 Task: Add an event with the title Lunch and Learn: Effective Presentation Delivery and Impact, date '2023/11/16', time 8:30 AM to 10:30 AMand add a description: Staff Training on Customer Service is a comprehensive and interactive program designed to equip employees with the skills, knowledge, and mindset necessary to deliver exceptional customer service experiences. This training focuses on building strong customer relationships, enhancing communication skills, and developing problem-solving abilities to exceed customer expectations._x000D_
_x000D_
, put the event into Red category . Add location for the event as: 789 Calle de Preciados, Madrid, Spain, logged in from the account softage.5@softage.netand send the event invitation to softage.10@softage.net and softage.3@softage.net. Set a reminder for the event 2 hour before
Action: Mouse moved to (125, 125)
Screenshot: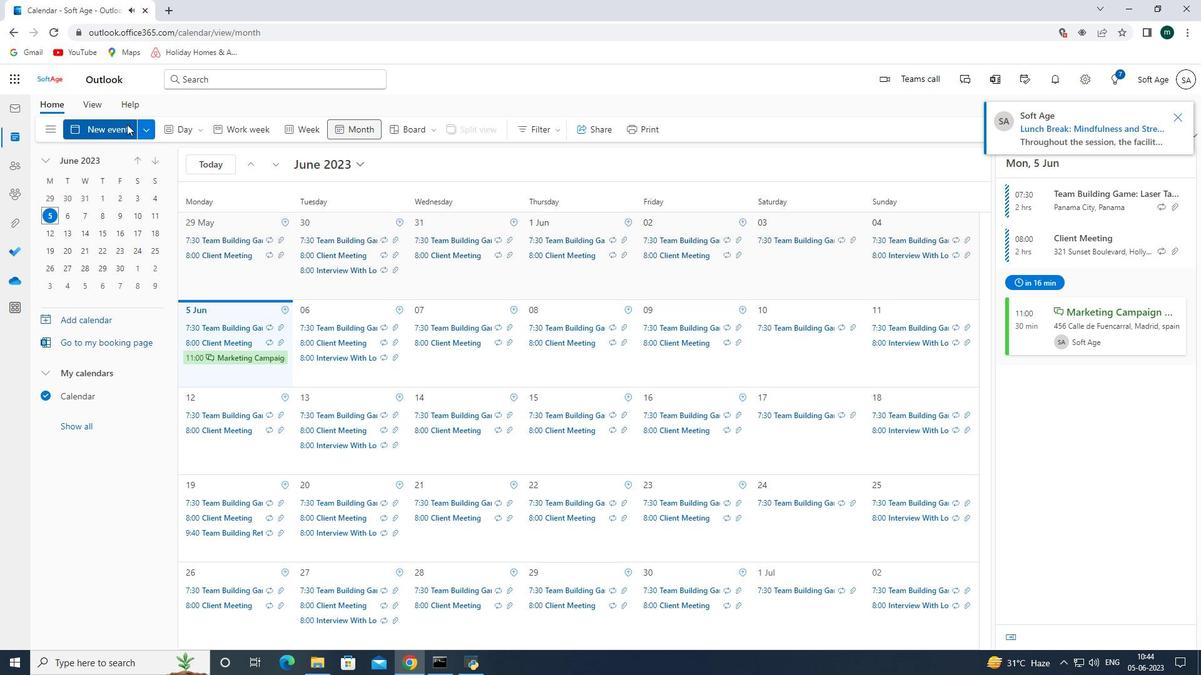 
Action: Mouse pressed left at (125, 125)
Screenshot: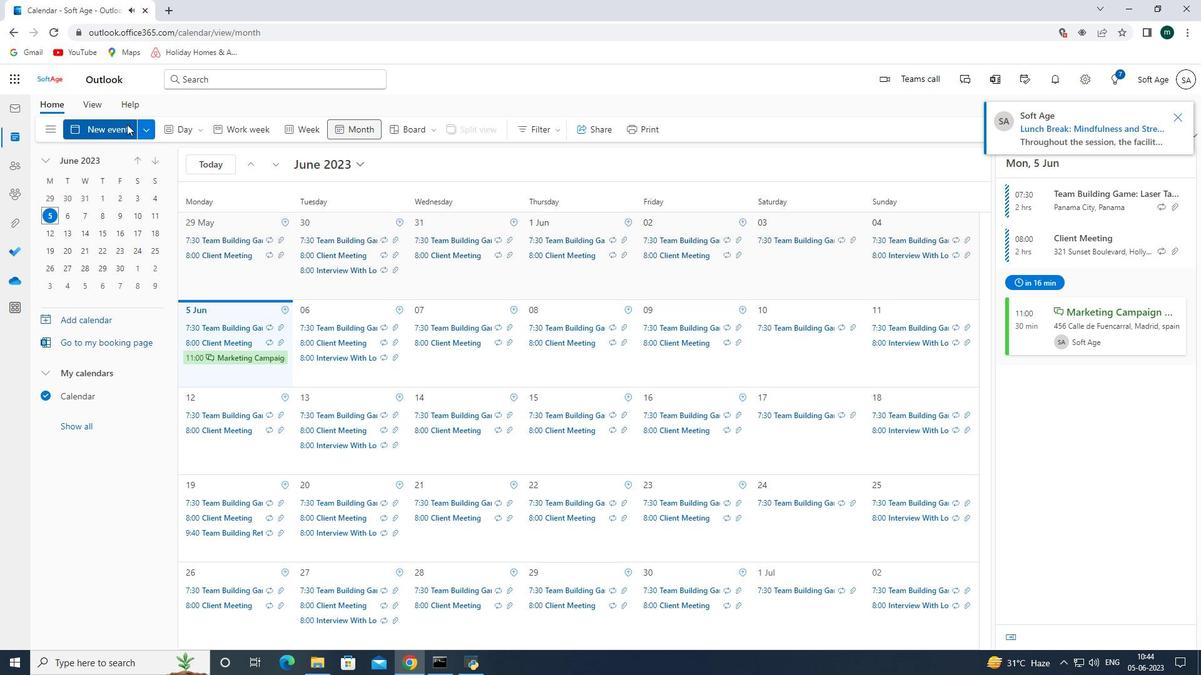 
Action: Mouse moved to (343, 210)
Screenshot: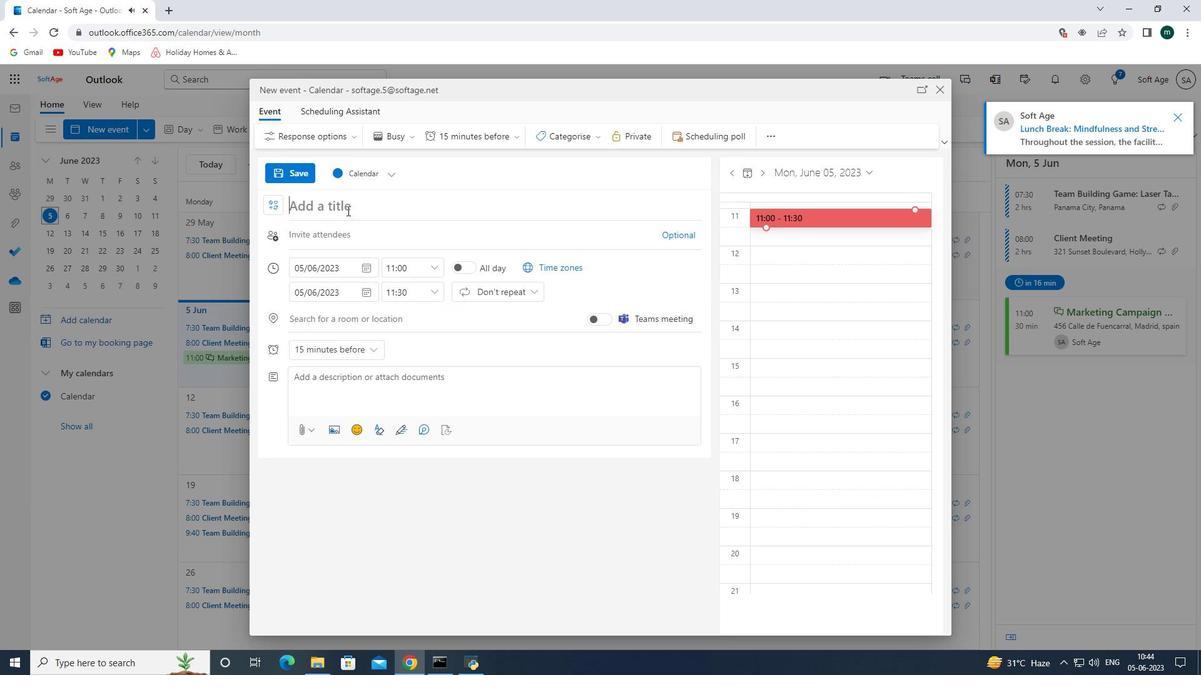
Action: Mouse pressed left at (343, 210)
Screenshot: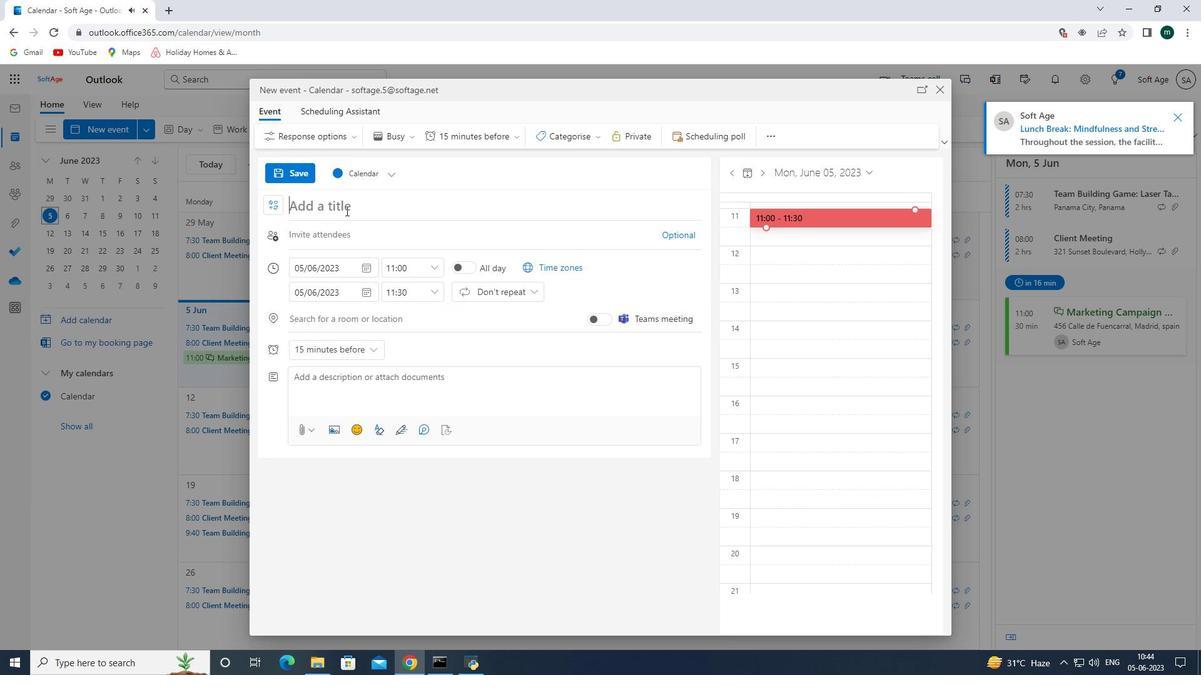 
Action: Key pressed <Key.shift><Key.shift><Key.shift><Key.shift><Key.shift><Key.shift><Key.shift><Key.shift><Key.shift><Key.shift><Key.shift><Key.shift><Key.shift><Key.shift><Key.shift><Key.shift><Key.shift><Key.shift><Key.shift><Key.shift><Key.shift><Key.shift><Key.shift><Key.shift><Key.shift><Key.shift><Key.shift><Key.shift><Key.shift><Key.shift><Key.shift><Key.shift><Key.shift><Key.shift><Key.shift><Key.shift><Key.shift><Key.shift><Key.shift><Key.shift><Key.shift><Key.shift><Key.shift><Key.shift><Key.shift><Key.shift><Key.shift><Key.shift><Key.shift><Key.shift><Key.shift><Key.shift><Key.shift><Key.shift>Lunch<Key.space>and<Key.space><Key.shift>Learn<Key.shift><Key.shift><Key.shift><Key.shift><Key.shift><Key.shift><Key.shift><Key.shift><Key.shift><Key.shift><Key.shift><Key.shift><Key.shift>:<Key.space><Key.shift><Key.shift><Key.shift><Key.shift><Key.shift><Key.shift><Key.shift><Key.shift><Key.shift><Key.shift>Effective<Key.space><Key.shift><Key.shift><Key.shift><Key.shift><Key.shift><Key.shift><Key.shift><Key.shift><Key.shift><Key.shift><Key.shift><Key.shift><Key.shift><Key.shift><Key.shift>Presentation<Key.space><Key.shift><Key.shift><Key.shift><Key.shift><Key.shift><Key.shift>Delivery<Key.space><Key.space><Key.backspace><Key.space><Key.backspace><Key.shift><Key.shift><Key.shift><Key.shift><Key.shift><Key.shift><Key.shift><Key.shift><Key.shift><Key.shift>and<Key.space><Key.shift><Key.shift><Key.shift><Key.shift><Key.shift><Key.shift><Key.shift><Key.shift><Key.shift><Key.shift><Key.shift><Key.shift><Key.shift><Key.shift><Key.shift><Key.shift><Key.shift><Key.shift><Key.shift><Key.shift><Key.shift><Key.shift><Key.shift><Key.shift><Key.shift><Key.shift><Key.shift><Key.shift><Key.shift><Key.shift><Key.shift><Key.shift><Key.shift><Key.shift><Key.shift><Key.shift>Impact<Key.space>
Screenshot: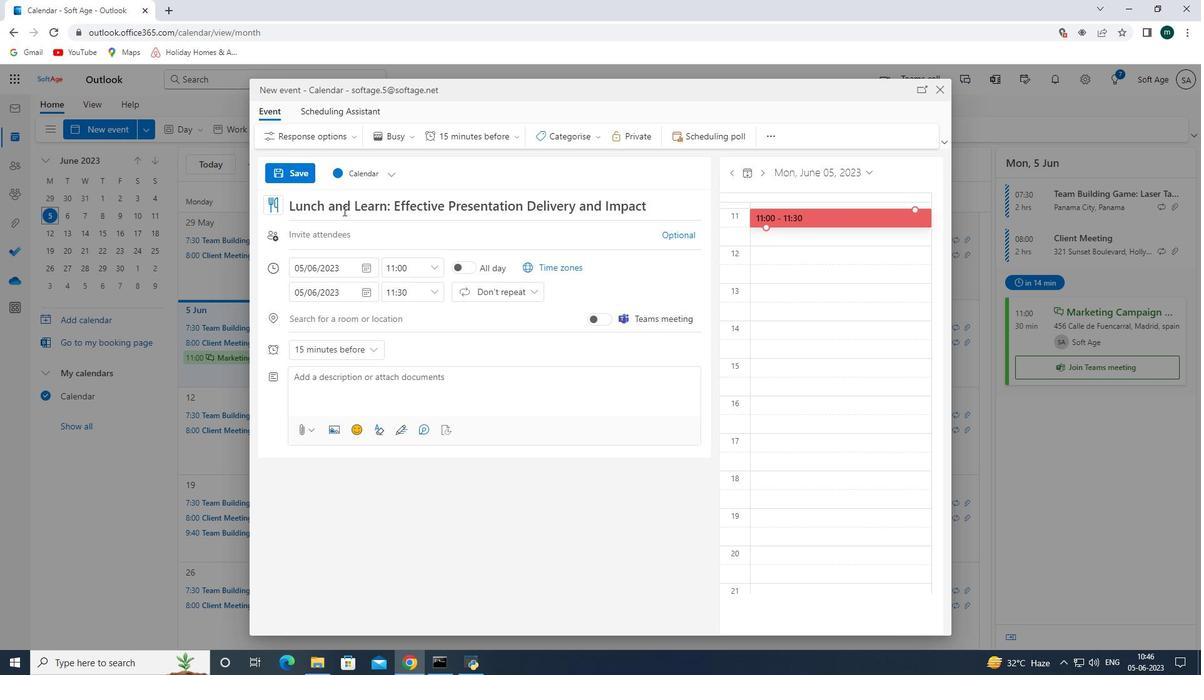 
Action: Mouse moved to (362, 264)
Screenshot: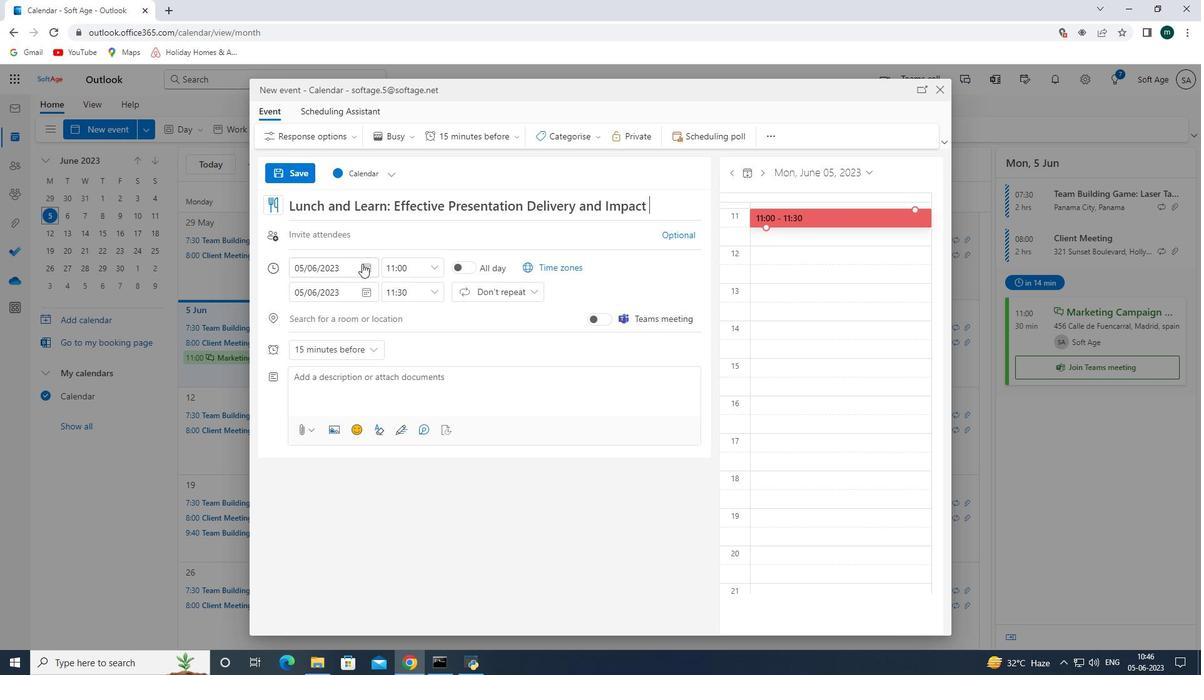 
Action: Mouse pressed left at (362, 264)
Screenshot: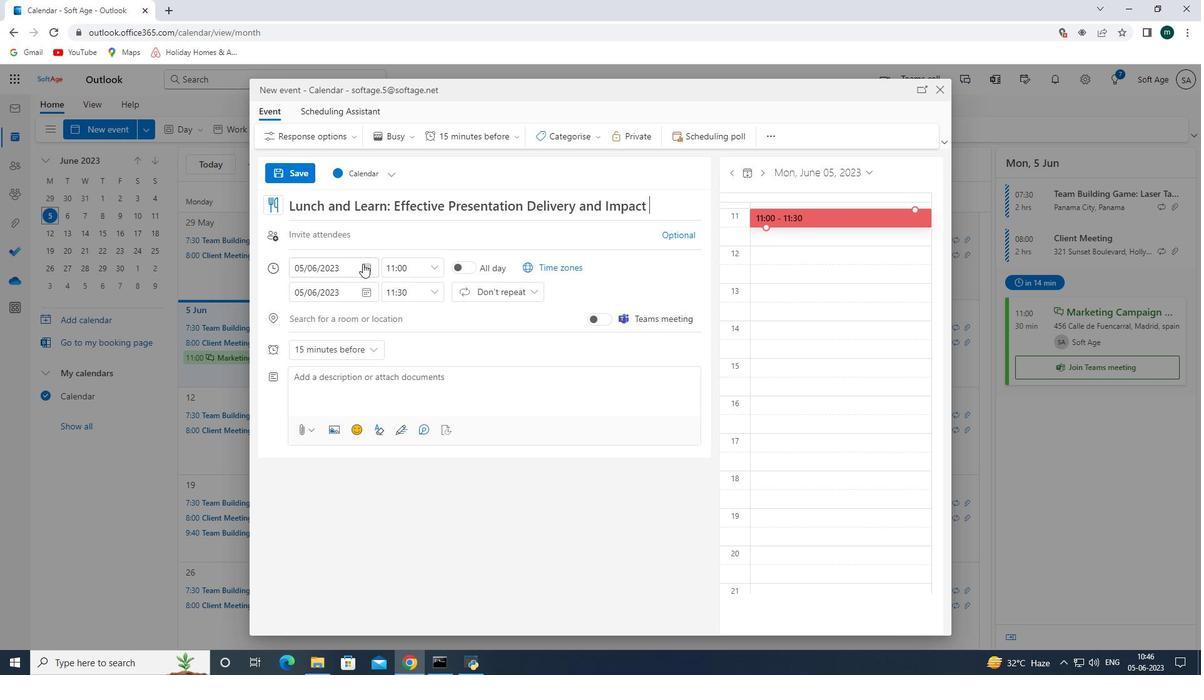 
Action: Mouse moved to (410, 294)
Screenshot: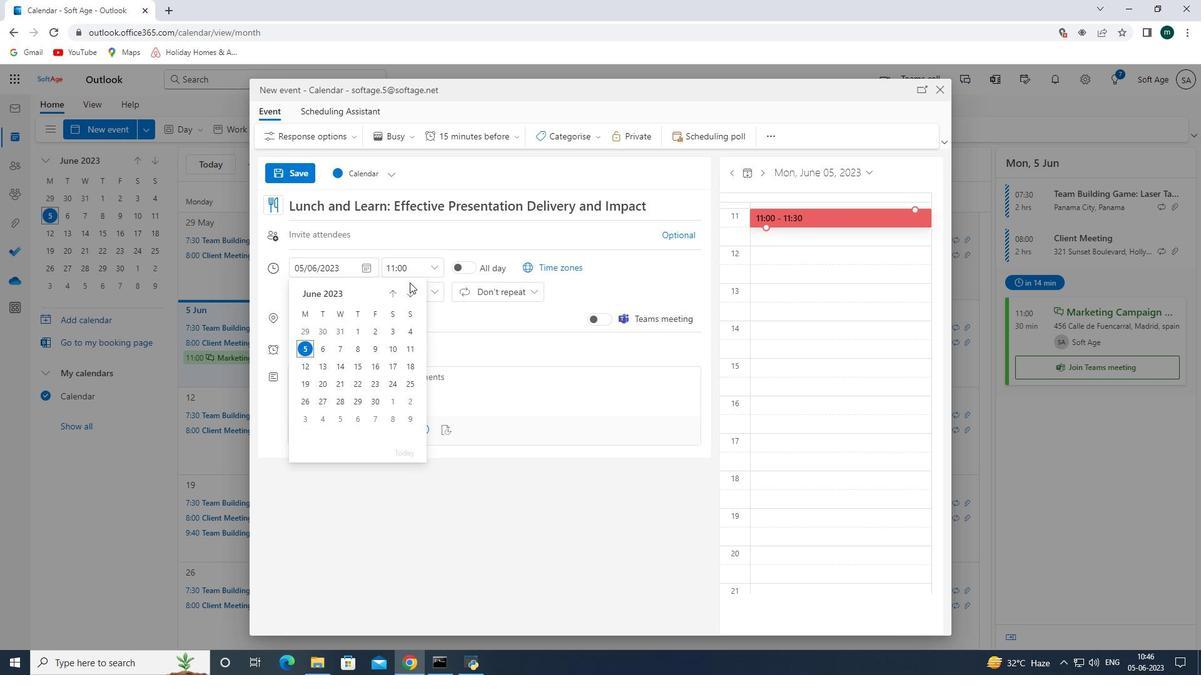 
Action: Mouse pressed left at (410, 294)
Screenshot: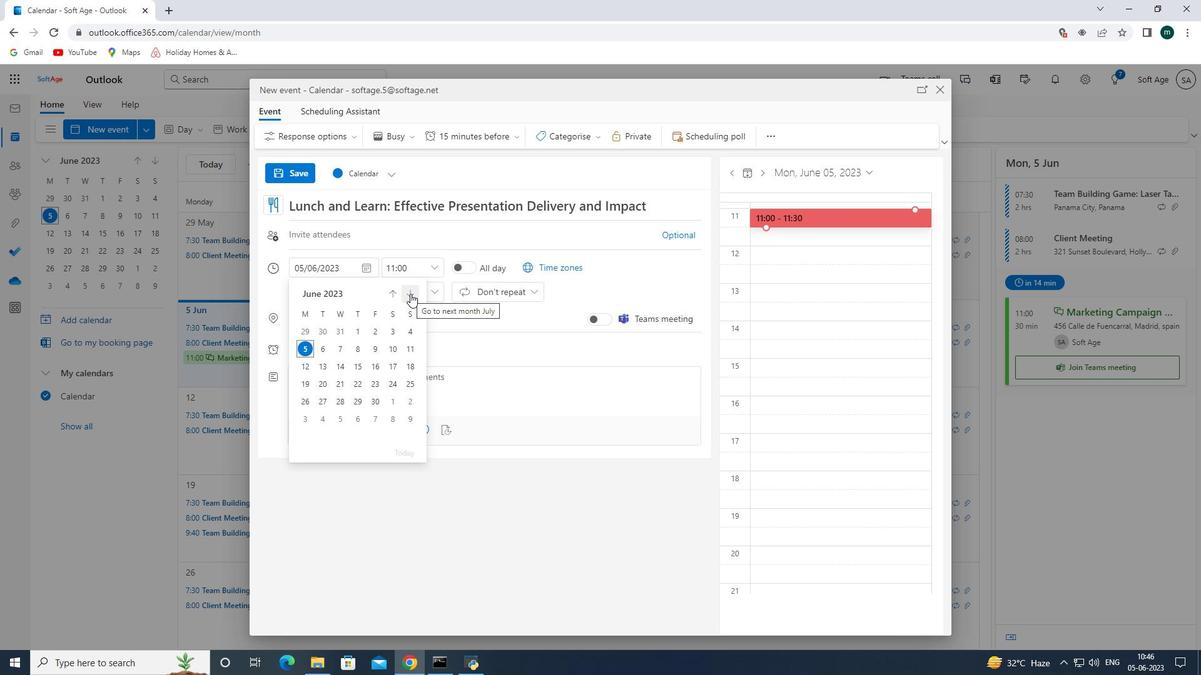 
Action: Mouse pressed left at (410, 294)
Screenshot: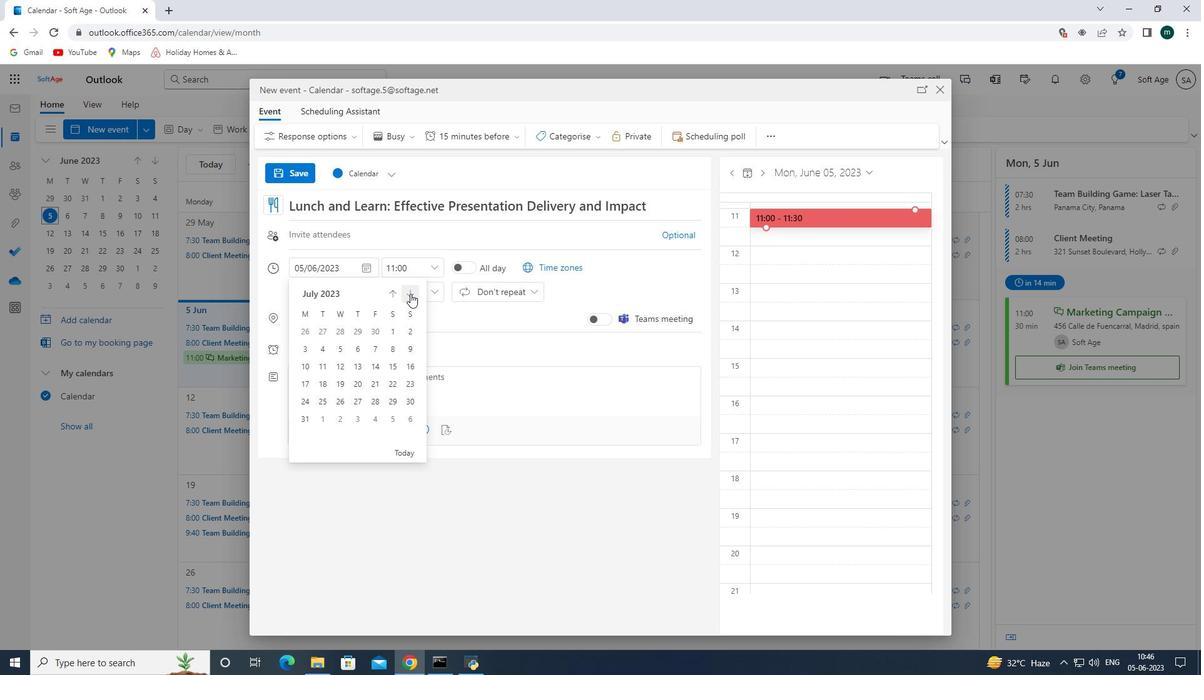 
Action: Mouse pressed left at (410, 294)
Screenshot: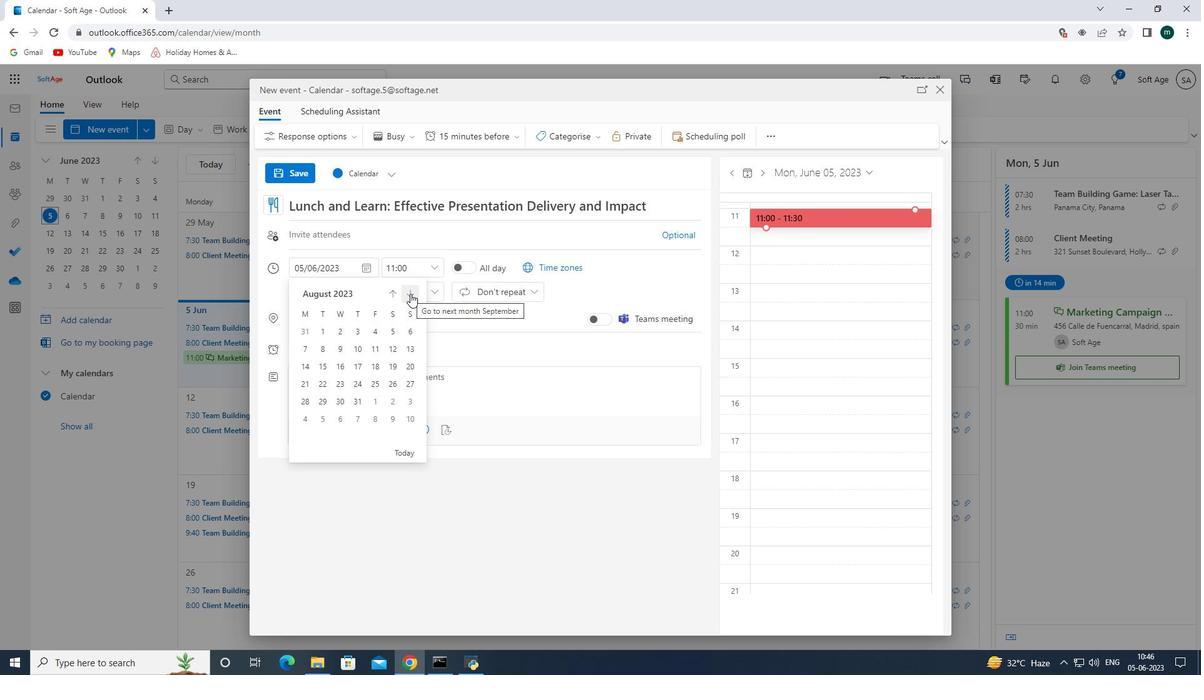 
Action: Mouse pressed left at (410, 294)
Screenshot: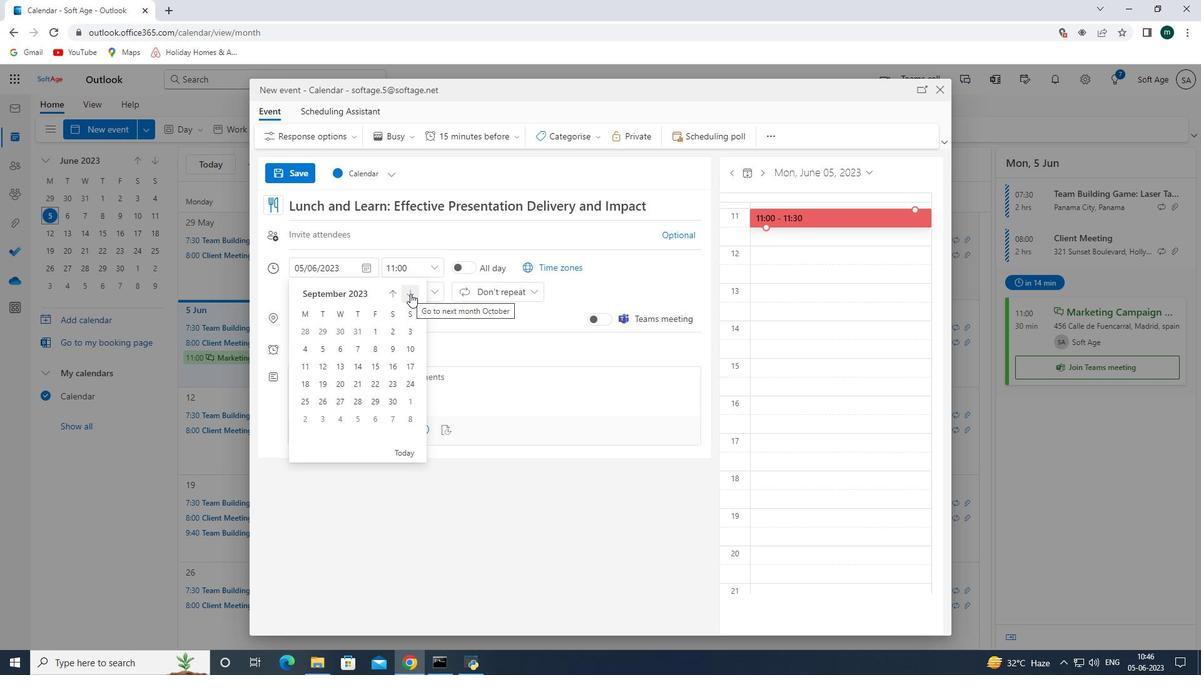 
Action: Mouse pressed left at (410, 294)
Screenshot: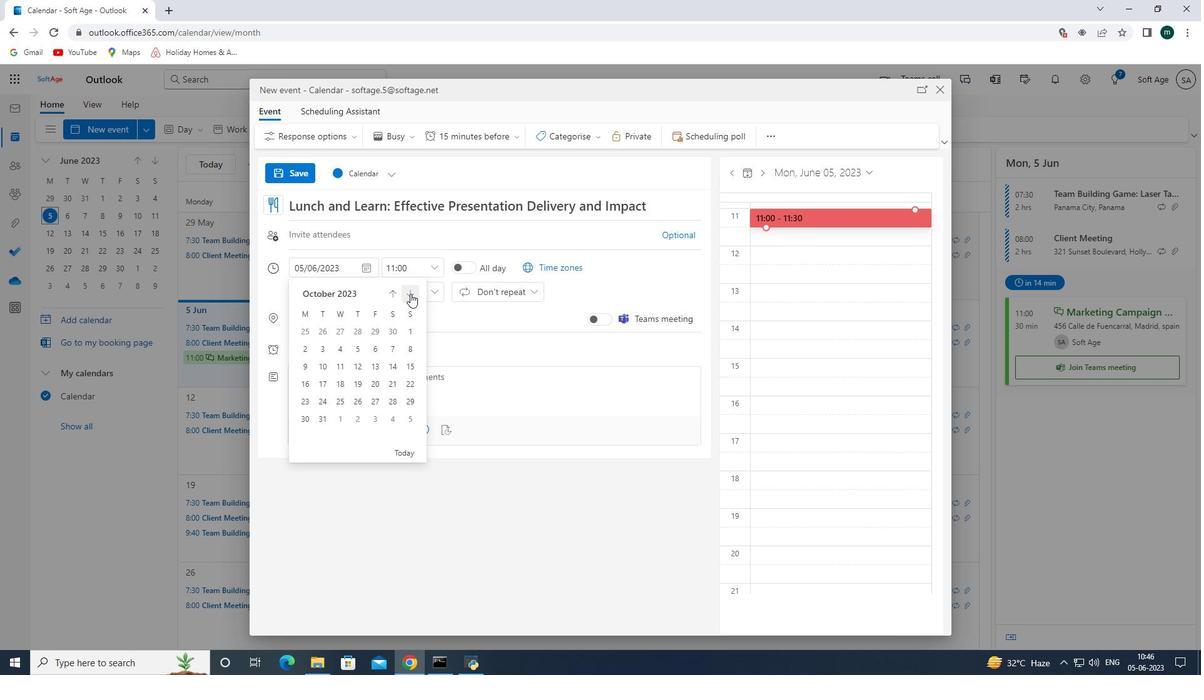 
Action: Mouse moved to (354, 362)
Screenshot: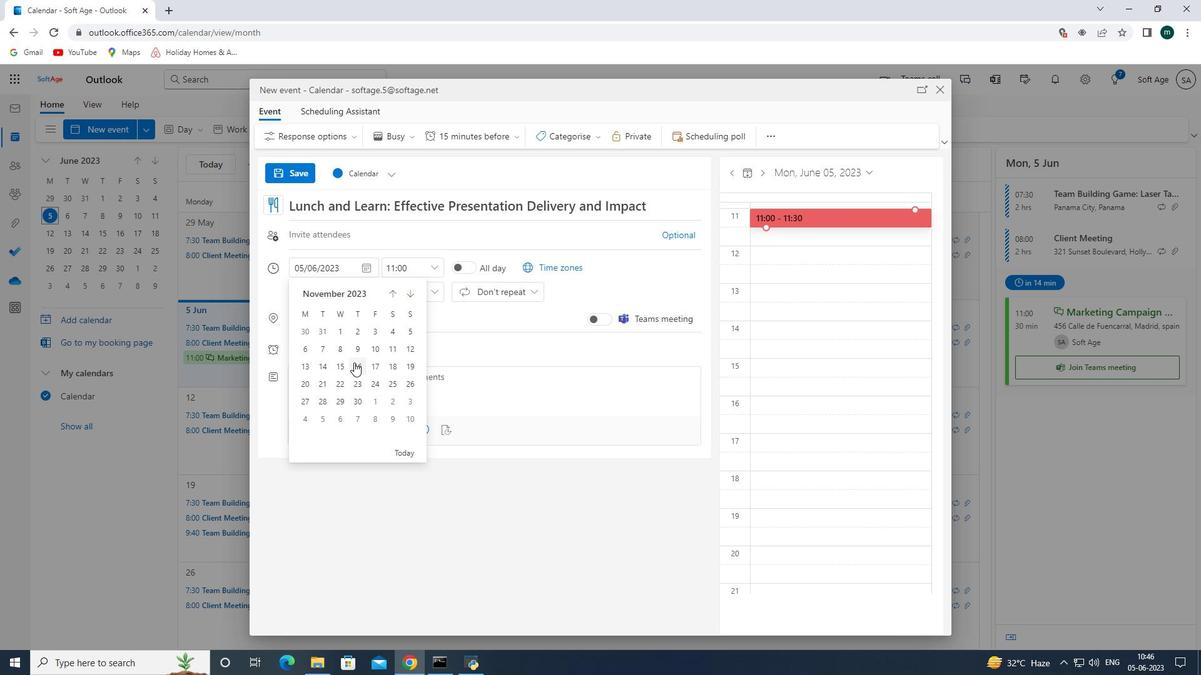 
Action: Mouse pressed left at (354, 362)
Screenshot: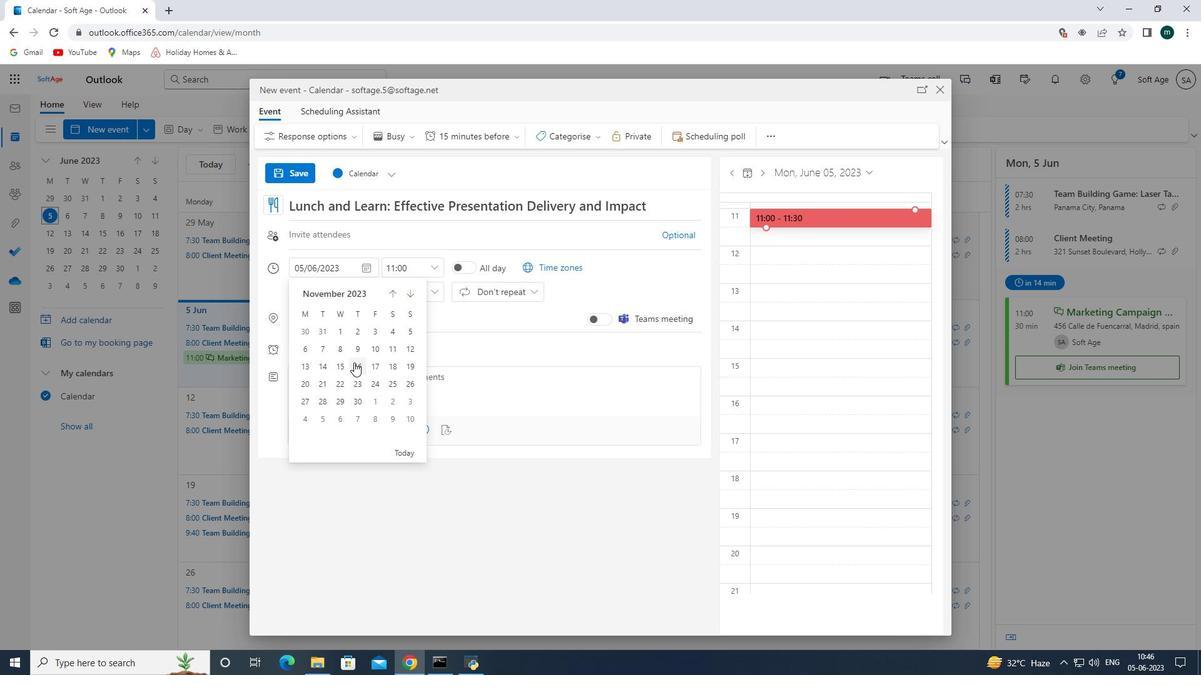 
Action: Mouse moved to (433, 266)
Screenshot: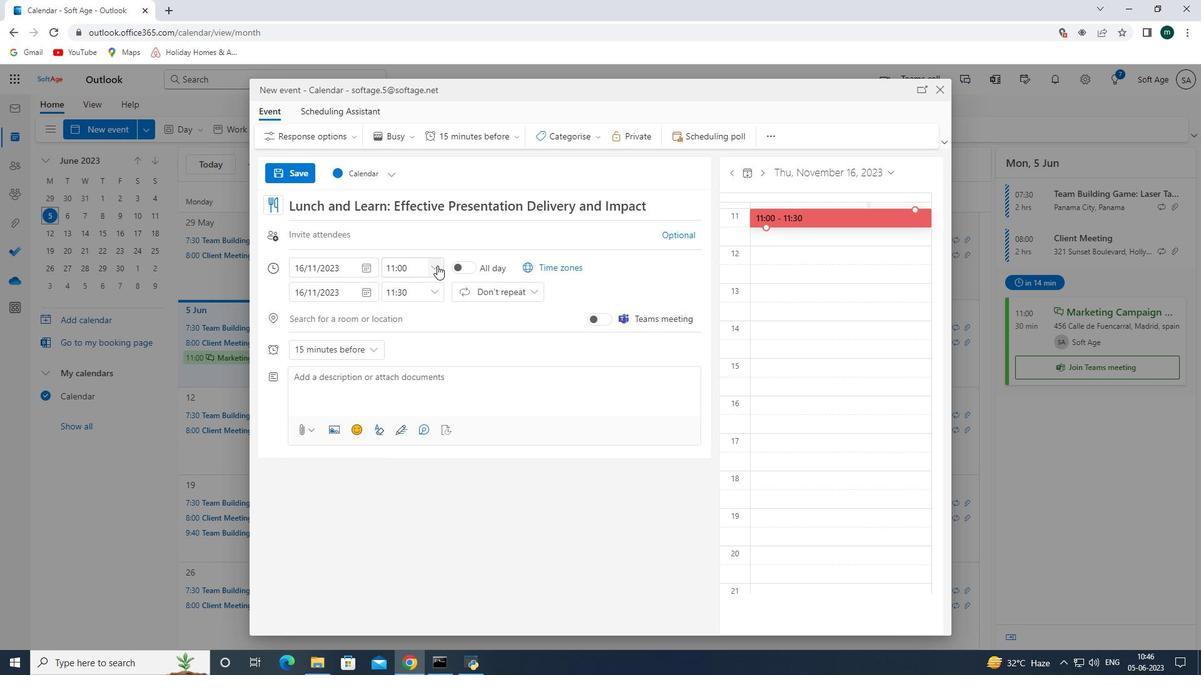 
Action: Mouse pressed left at (433, 266)
Screenshot: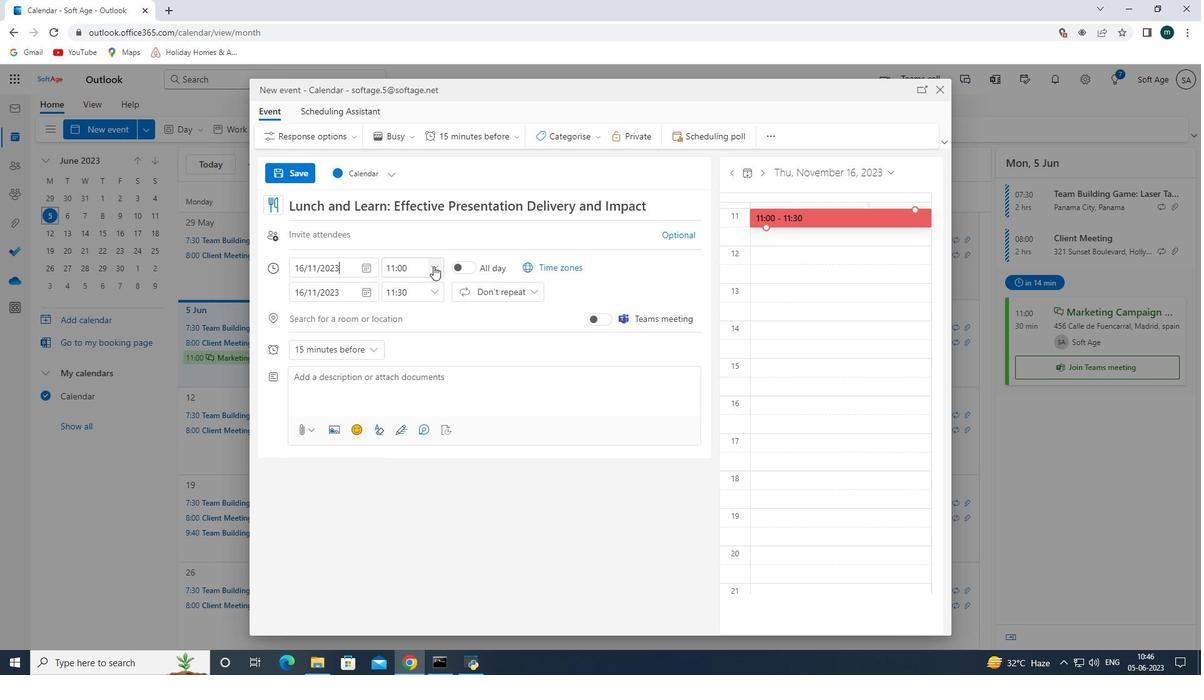
Action: Mouse moved to (409, 311)
Screenshot: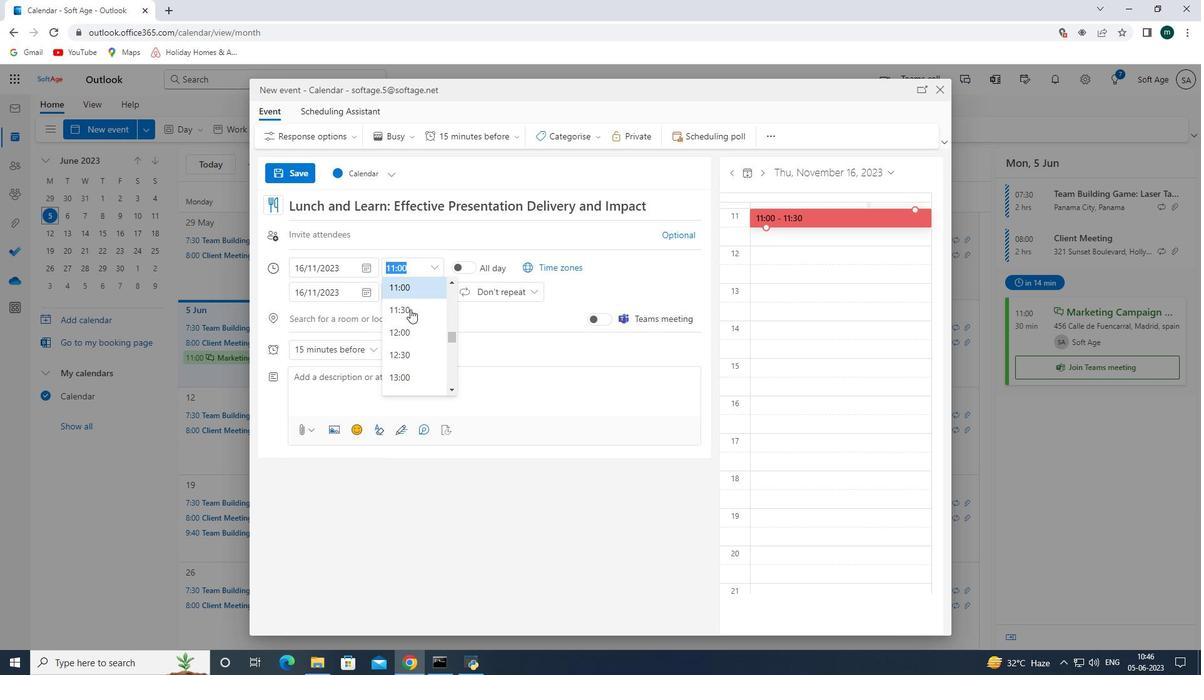 
Action: Mouse scrolled (409, 311) with delta (0, 0)
Screenshot: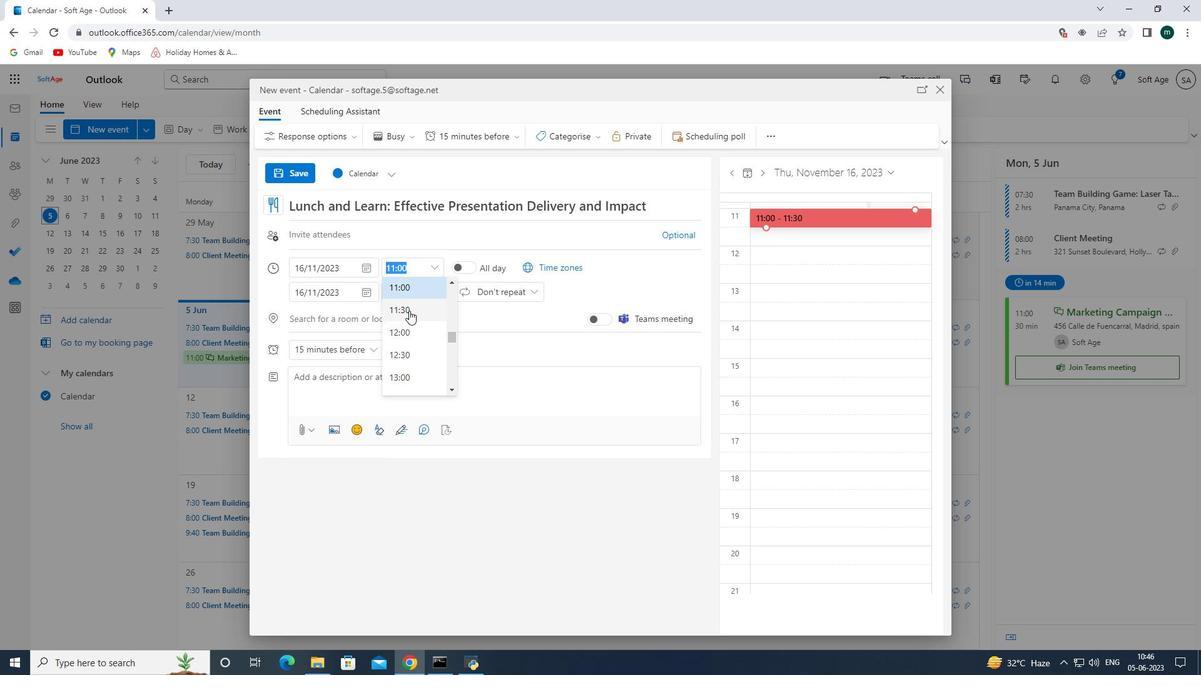 
Action: Mouse scrolled (409, 311) with delta (0, 0)
Screenshot: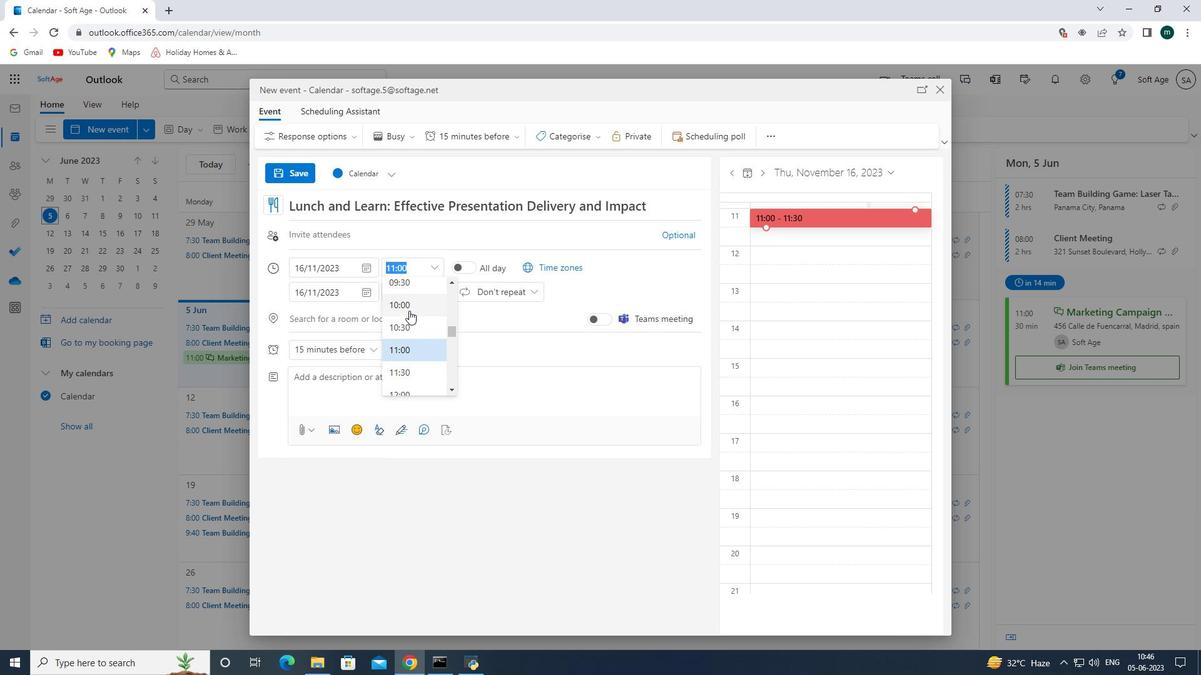 
Action: Mouse moved to (411, 312)
Screenshot: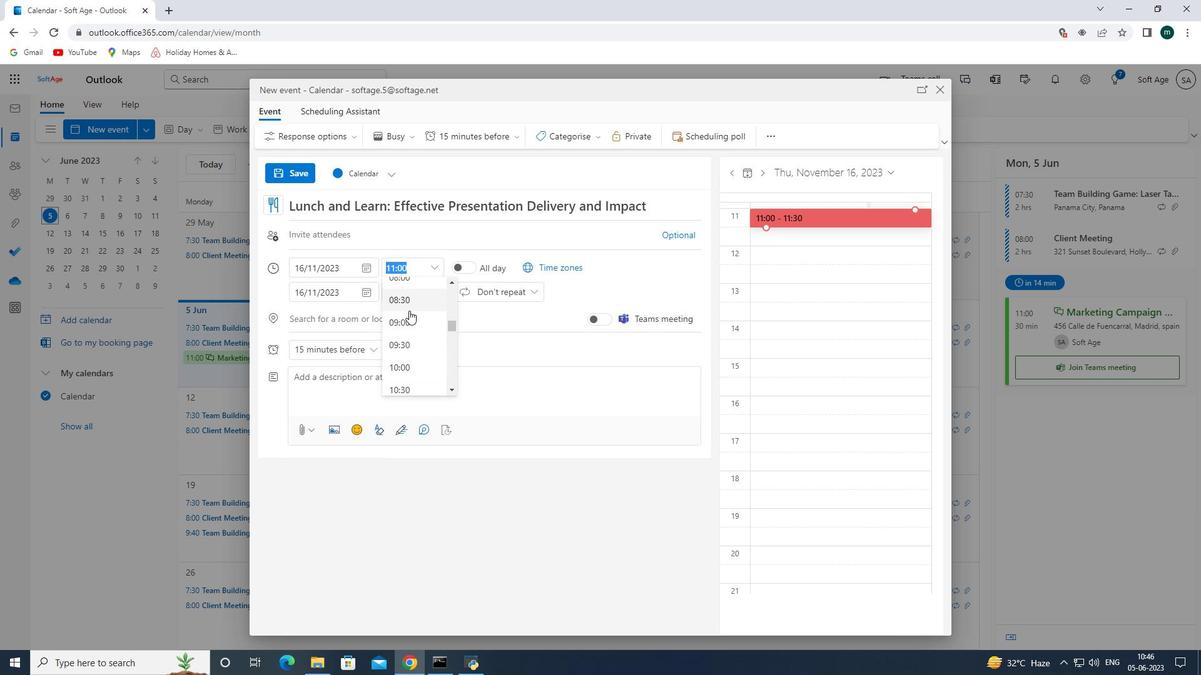 
Action: Mouse scrolled (411, 312) with delta (0, 0)
Screenshot: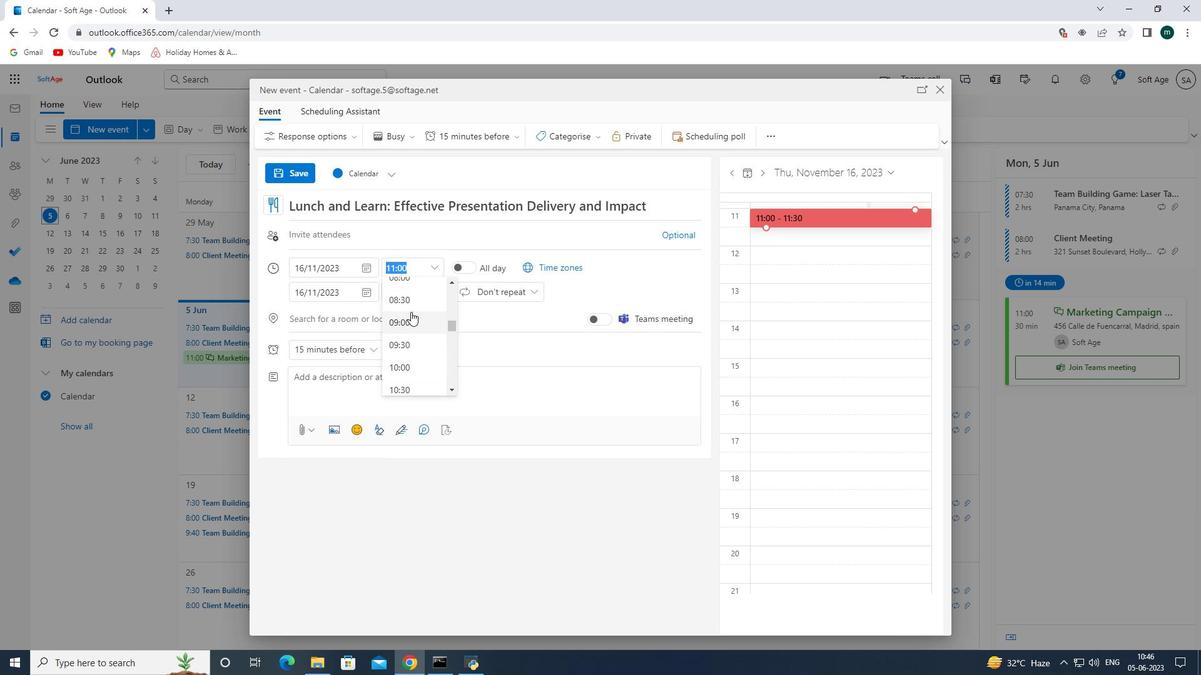 
Action: Mouse moved to (416, 364)
Screenshot: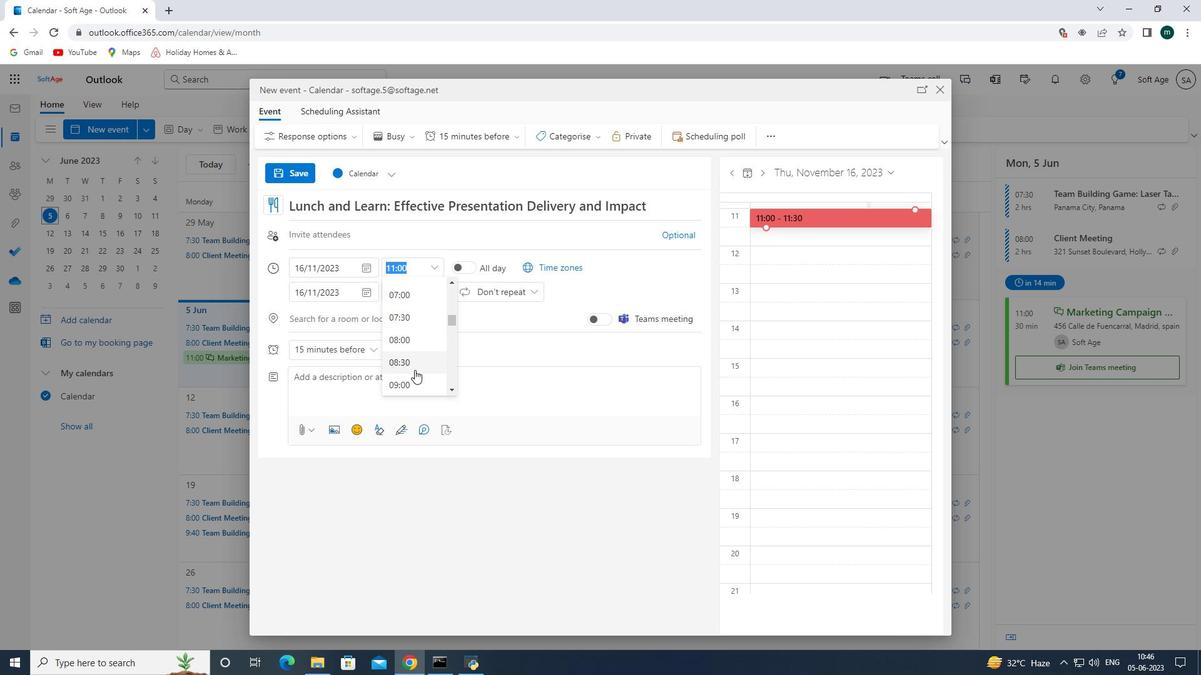 
Action: Mouse pressed left at (416, 364)
Screenshot: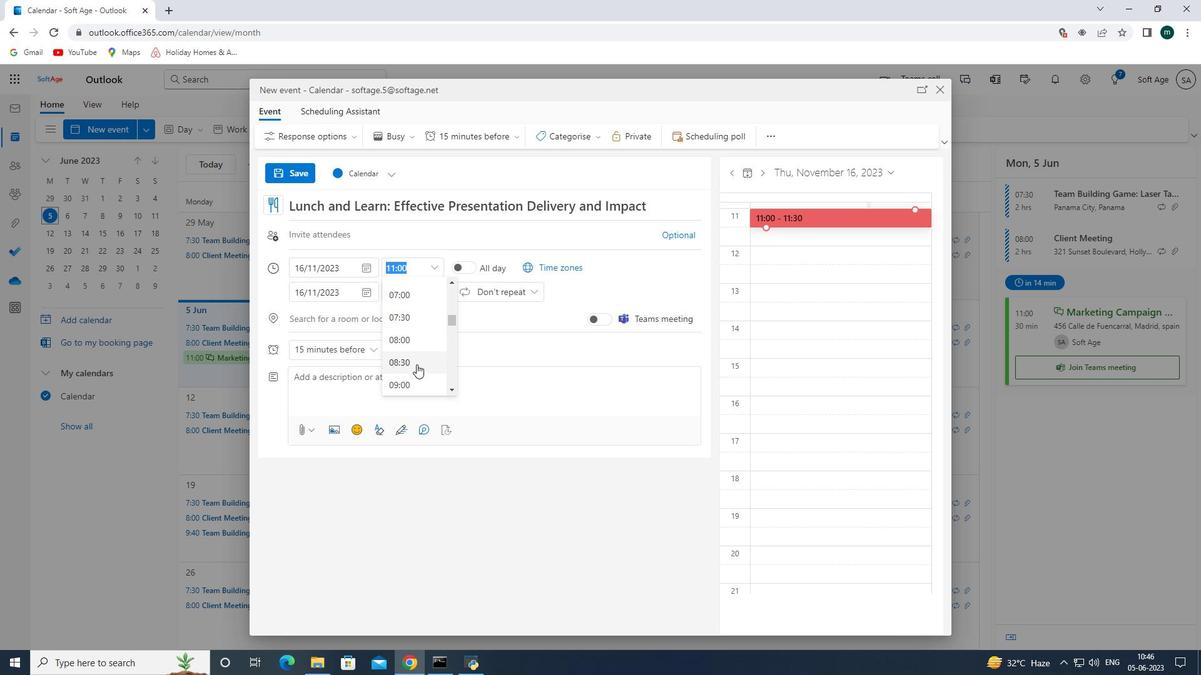 
Action: Mouse moved to (434, 296)
Screenshot: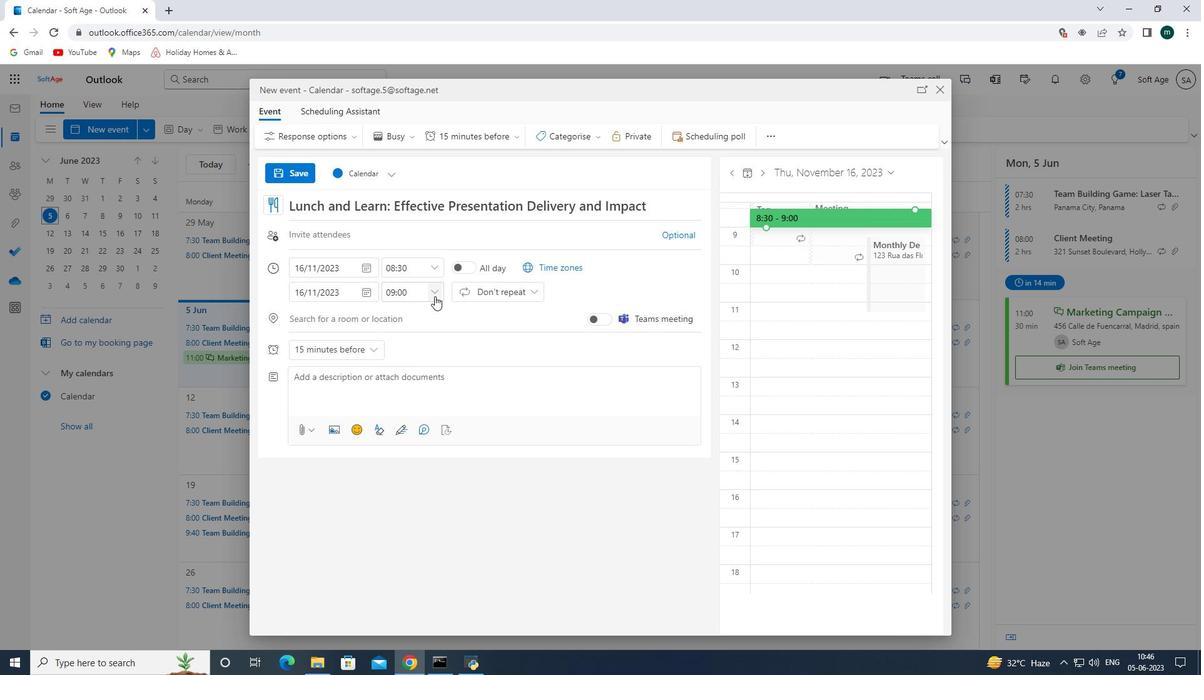 
Action: Mouse pressed left at (434, 296)
Screenshot: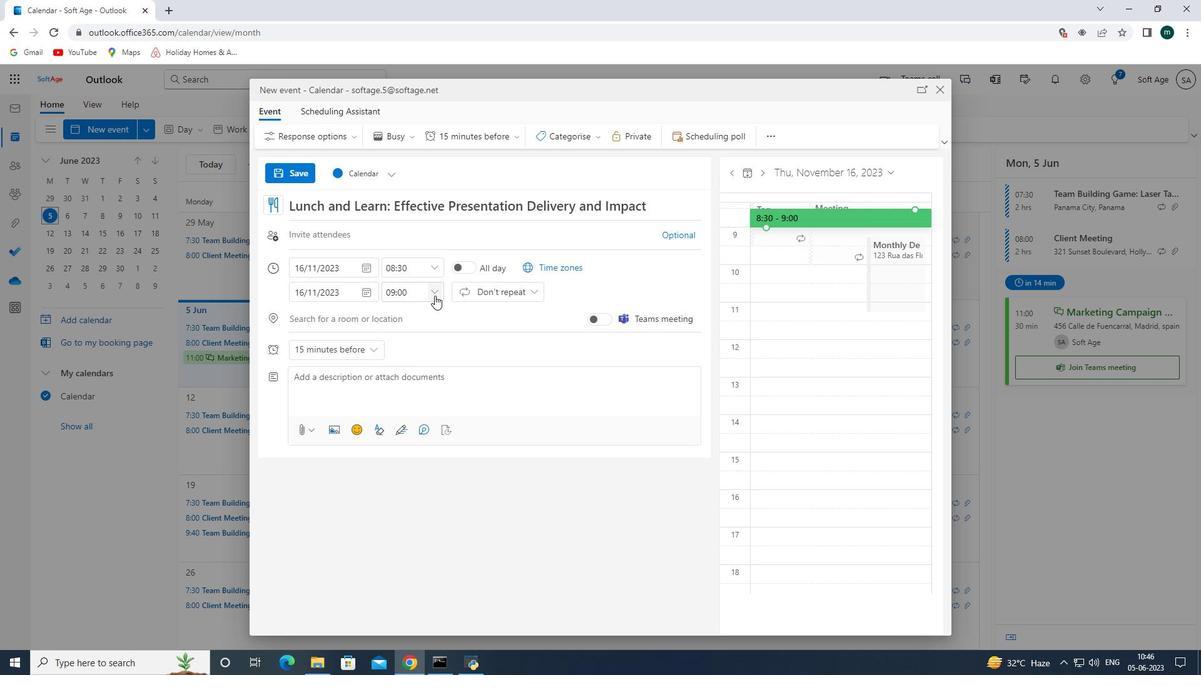 
Action: Mouse moved to (426, 376)
Screenshot: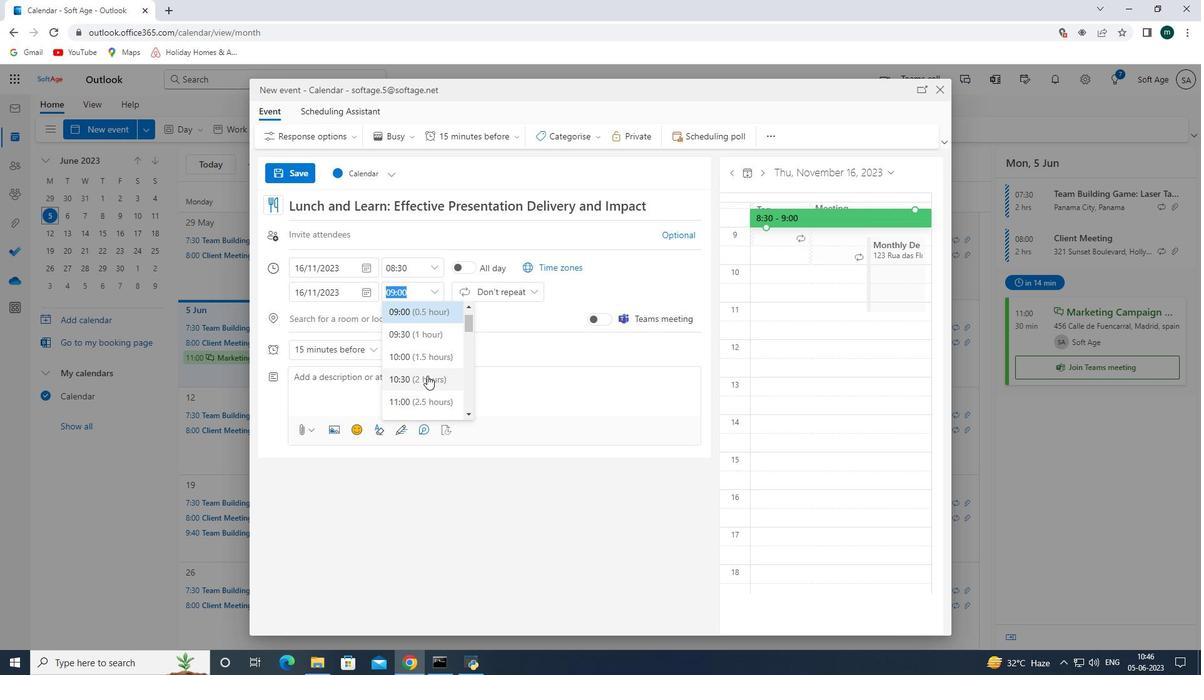 
Action: Mouse pressed left at (426, 376)
Screenshot: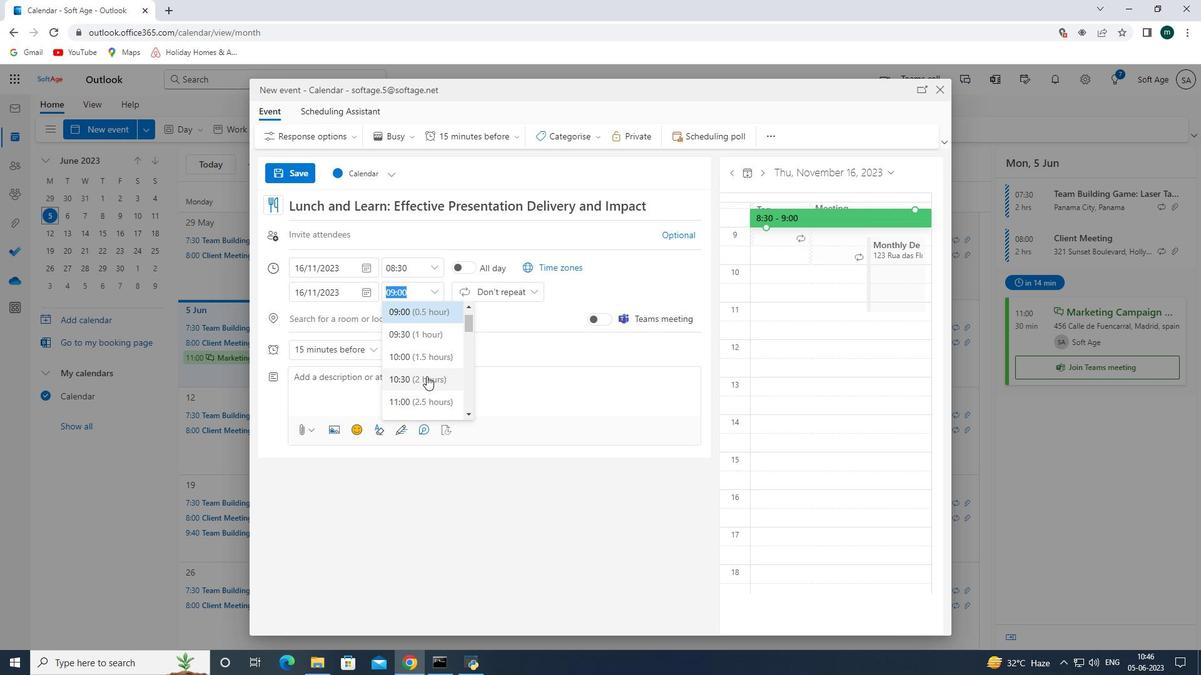 
Action: Mouse moved to (394, 389)
Screenshot: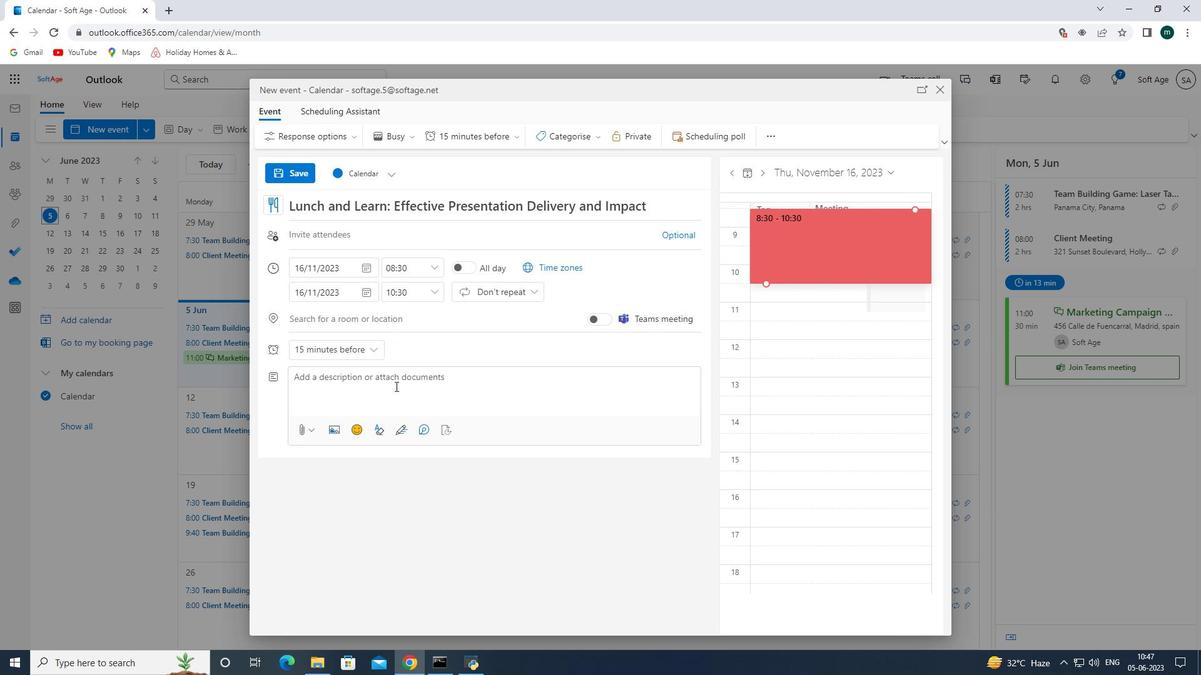 
Action: Mouse pressed left at (394, 389)
Screenshot: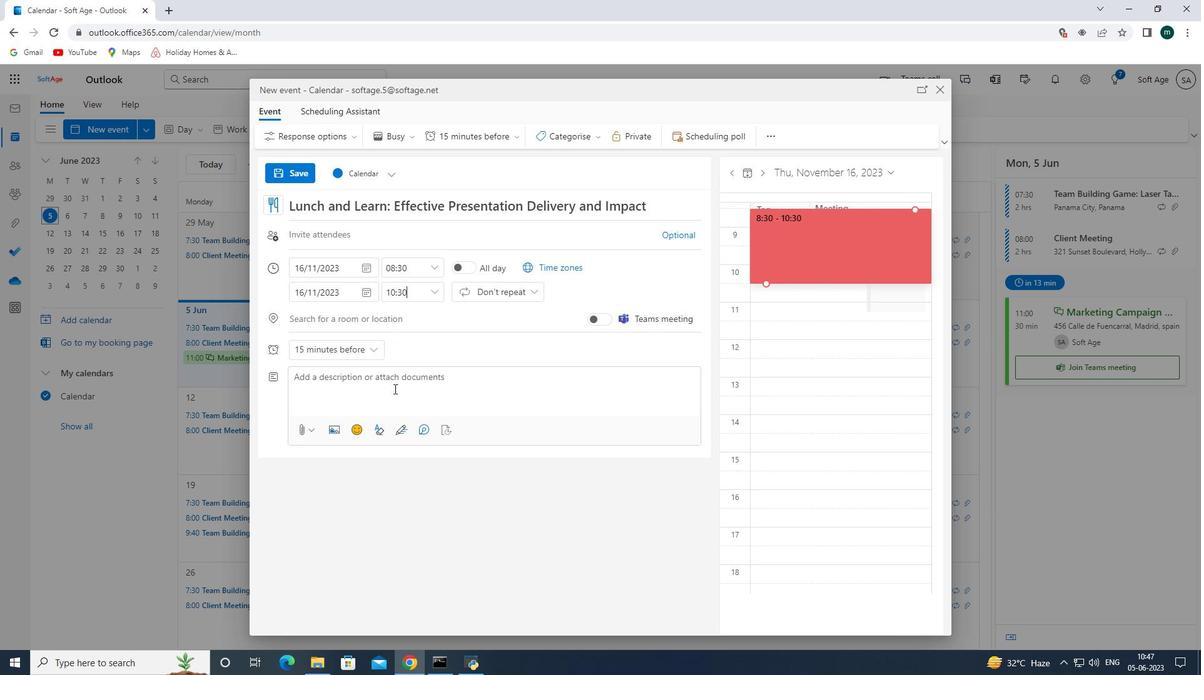
Action: Key pressed <Key.shift><Key.shift><Key.shift><Key.shift><Key.shift><Key.shift><Key.shift><Key.shift><Key.shift><Key.shift><Key.shift><Key.shift><Key.shift><Key.shift><Key.shift><Key.shift><Key.shift><Key.shift><Key.shift><Key.shift><Key.shift>Staff<Key.space><Key.shift><Key.shift><Key.shift><Key.shift><Key.shift>Traing<Key.backspace>ing<Key.space><Key.shift><Key.shift>on<Key.space><Key.shift><Key.shift>Customer<Key.space><Key.shift>Service<Key.space>is<Key.space>a<Key.space><Key.shift><Key.shift><Key.shift><Key.shift><Key.shift><Key.shift><Key.shift><Key.shift><Key.shift><Key.shift><Key.shift><Key.shift><Key.shift><Key.shift><Key.shift><Key.shift><Key.shift><Key.shift><Key.shift>comprehensive<Key.space>and<Key.space>interactive<Key.space>ro<Key.backspace><Key.backspace>pro<Key.space><Key.backspace><Key.shift>gram<Key.space><Key.shift><Key.shift><Key.shift><Key.shift><Key.shift><Key.shift><Key.shift><Key.shift><Key.shift><Key.shift><Key.shift><Key.shift><Key.shift><Key.shift><Key.shift><Key.shift><Key.shift><Key.shift><Key.shift><Key.shift><Key.shift><Key.shift><Key.shift><Key.shift><Key.shift><Key.shift><Key.shift><Key.shift><Key.shift><Key.shift><Key.shift><Key.shift><Key.shift><Key.shift><Key.shift><Key.shift><Key.shift><Key.shift><Key.shift><Key.shift><Key.shift><Key.shift><Key.shift><Key.shift><Key.shift><Key.shift><Key.shift><Key.shift><Key.shift><Key.shift><Key.shift><Key.shift><Key.shift><Key.shift><Key.shift><Key.shift><Key.shift><Key.shift><Key.shift><Key.shift><Key.shift><Key.shift><Key.shift><Key.shift>designed<Key.space><Key.caps_lock><Key.caps_lock><Key.caps_lock><Key.caps_lock><Key.caps_lock><Key.caps_lock><Key.caps_lock><Key.caps_lock>to<Key.space><Key.caps_lock><Key.shift><Key.shift><Key.shift><Key.shift><Key.shift><Key.shift><Key.shift><Key.shift><Key.shift><Key.shift><Key.shift><Key.shift><Key.shift><Key.shift><Key.shift><Key.shift><Key.shift><Key.shift><Key.shift><Key.shift><Key.shift><Key.caps_lock><Key.shift><Key.shift><Key.shift><Key.shift><Key.shift><Key.shift><Key.shift><Key.shift><Key.shift><Key.shift><Key.shift><Key.shift><Key.shift><Key.shift><Key.shift><Key.shift><Key.shift><Key.shift><Key.shift><Key.shift><Key.shift><Key.shift><Key.shift><Key.shift><Key.shift><Key.shift><Key.shift><Key.shift><Key.shift><Key.shift><Key.shift><Key.shift><Key.shift>E<Key.backspace>k<Key.backspace>b<Key.backspace><Key.shift><Key.shift><Key.shift><Key.shift><Key.shift><Key.shift><Key.shift><Key.shift><Key.shift><Key.shift><Key.shift><Key.shift><Key.shift><Key.shift>Eq<Key.backspace><Key.backspace>equip<Key.space>employees<Key.space>with<Key.space>the<Key.space>skills,<Key.space><Key.shift_r><Key.shift_r><Key.shift_r>Know<Key.backspace><Key.backspace><Key.backspace><Key.backspace>knowledge,<Key.space>and<Key.space>mii<Key.backspace>ndset<Key.space>neced<Key.backspace>ssary<Key.space>to<Key.space><Key.shift><Key.shift><Key.shift><Key.shift><Key.shift><Key.shift><Key.shift>deliver<Key.space><Key.shift><Key.shift><Key.shift><Key.shift><Key.shift><Key.shift><Key.shift><Key.shift><Key.shift><Key.shift>excep<Key.backspace>e<Key.backspace>ptional<Key.space><Key.shift><Key.shift><Key.shift>Customer<Key.space><Key.left><Key.left><Key.left><Key.left><Key.left><Key.left><Key.left><Key.left><Key.backspace><Key.shift_r><Key.shift>C<Key.backspace>c<Key.right><Key.right><Key.right><Key.right><Key.right><Key.right><Key.right><Key.right><Key.right><Key.right><Key.right><Key.right><Key.right><Key.right><Key.right><Key.right><Key.right>service<Key.space><Key.shift>experiences.<Key.space>this<Key.space><Key.shift><Key.shift><Key.shift><Key.shift><Key.shift><Key.shift><Key.shift><Key.shift><Key.shift><Key.shift><Key.shift><Key.shift><Key.shift><Key.shift><Key.shift><Key.shift><Key.shift><Key.shift><Key.shift>T<Key.backspace><Key.backspace><Key.backspace><Key.backspace><Key.backspace><Key.backspace><Key.shift><Key.shift><Key.shift><Key.shift><Key.shift>This<Key.space><Key.shift><Key.shift><Key.shift><Key.shift><Key.shift><Key.shift>traing<Key.space><Key.shift>focuses<Key.space><Key.shift><Key.shift><Key.shift><Key.shift><Key.shift><Key.shift><Key.shift>O<Key.backspace>on<Key.space><Key.shift><Key.shift><Key.shift><Key.shift><Key.shift><Key.shift><Key.shift><Key.shift><Key.shift><Key.shift><Key.shift><Key.shift><Key.shift><Key.shift><Key.shift><Key.shift><Key.shift><Key.shift>Bu<Key.backspace><Key.backspace><Key.shift>building<Key.space>sttro<Key.left><Key.left><Key.left><Key.backspace><Key.right><Key.right><Key.right><Key.right><Key.right><Key.right><Key.right><Key.right><Key.right><Key.right><Key.right><Key.right>ng<Key.space><Key.shift>customer<Key.space>relationships,<Key.space>enhancing<Key.space>communicate<Key.backspace>ion<Key.space>skills,<Key.space>and<Key.space>developing<Key.space><Key.shift><Key.shift><Key.shift><Key.shift><Key.shift><Key.shift><Key.shift><Key.shift><Key.shift><Key.shift><Key.shift><Key.shift><Key.shift><Key.shift><Key.shift><Key.shift><Key.shift><Key.shift><Key.shift><Key.shift><Key.shift><Key.shift><Key.shift><Key.shift><Key.shift><Key.shift><Key.shift><Key.shift><Key.shift>Problr<Key.backspace>em<Key.left><Key.left><Key.left><Key.left><Key.left><Key.left><Key.backspace>p<Key.right><Key.right><Key.right><Key.right><Key.right><Key.right><Key.right><Key.right><Key.right><Key.right><Key.right><Key.right><Key.right><Key.right><Key.right><Key.right><Key.right><Key.right><Key.right><Key.right><Key.right><Key.right>-solving<Key.space>abilities<Key.space>to<Key.space><Key.shift><Key.shift><Key.shift>exceed<Key.space><Key.shift><Key.shift><Key.shift><Key.shift><Key.shift><Key.shift><Key.shift><Key.shift><Key.shift><Key.shift><Key.shift><Key.shift><Key.shift><Key.shift><Key.shift><Key.shift><Key.shift><Key.shift><Key.shift><Key.shift>customer<Key.space>exprc<Key.backspace><Key.backspace>ectations.<Key.space>
Screenshot: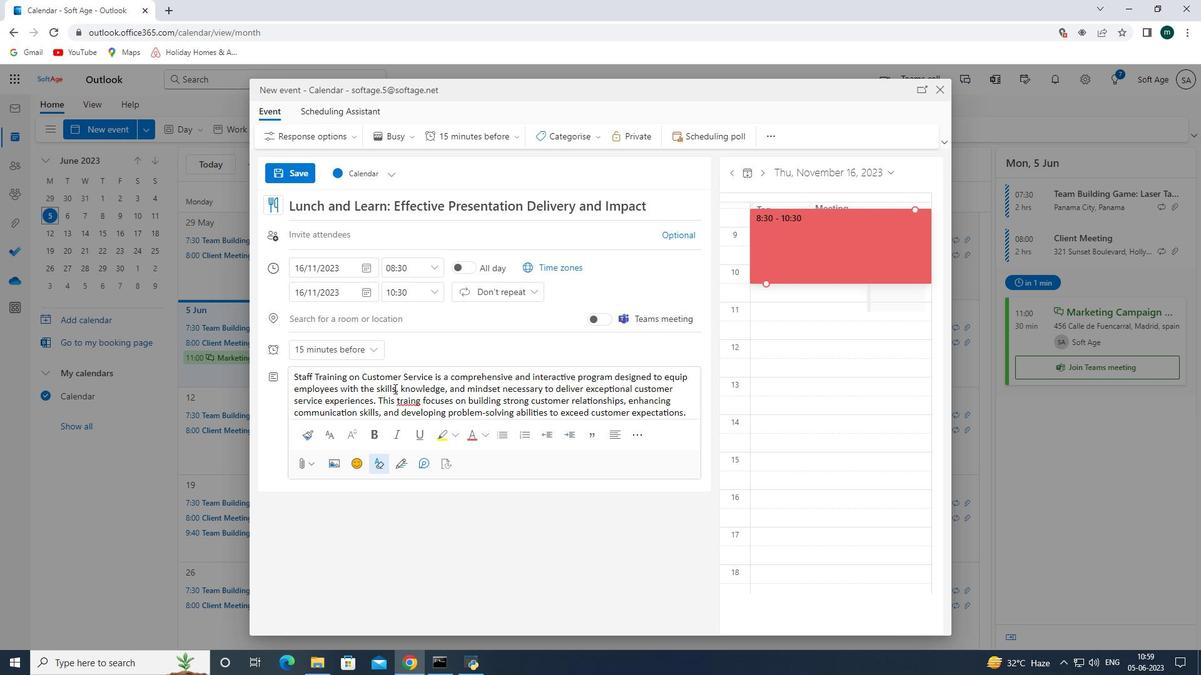 
Action: Mouse moved to (600, 137)
Screenshot: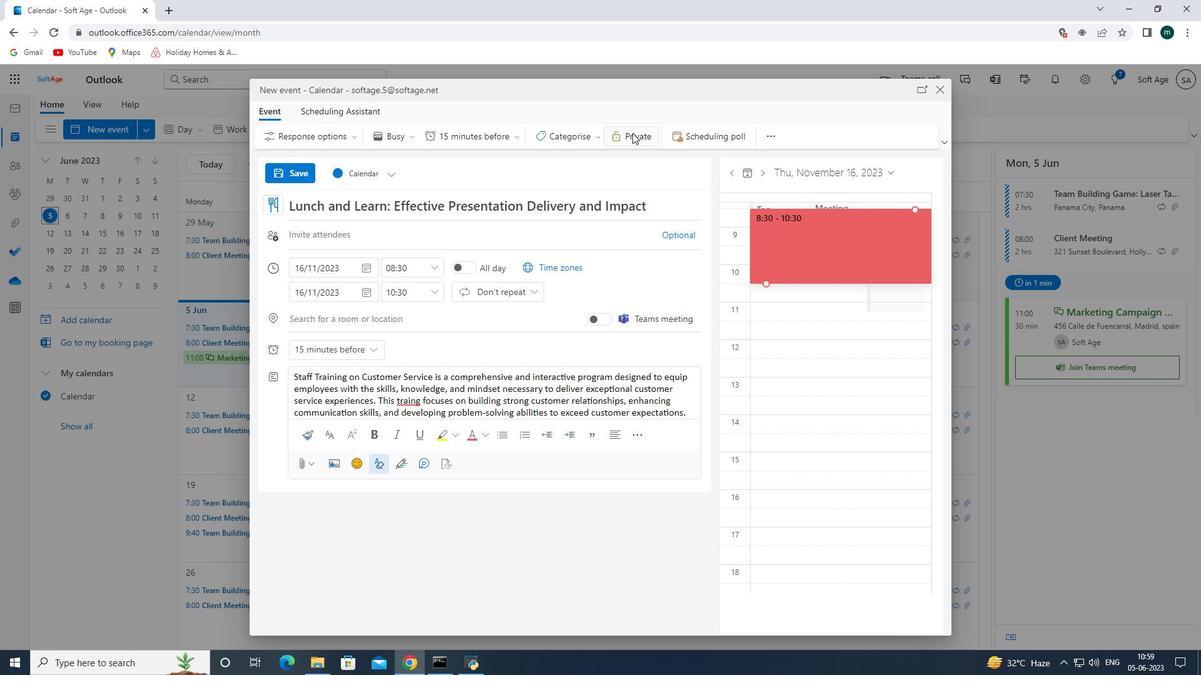 
Action: Mouse pressed left at (600, 137)
Screenshot: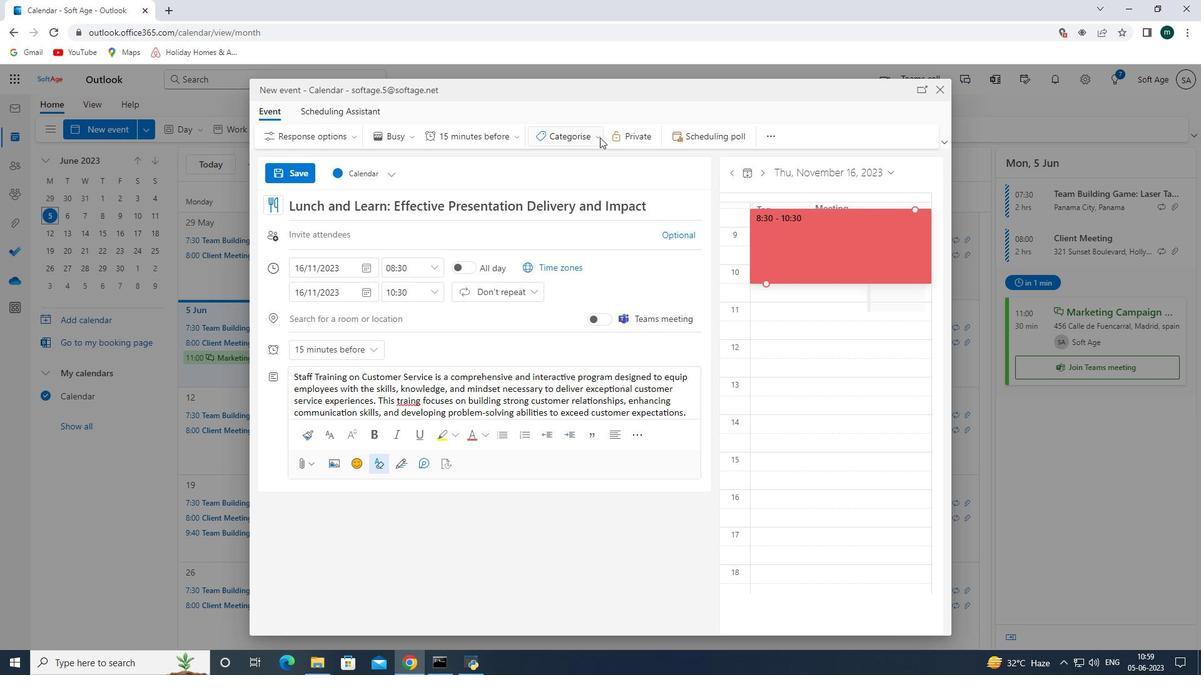 
Action: Mouse moved to (593, 241)
Screenshot: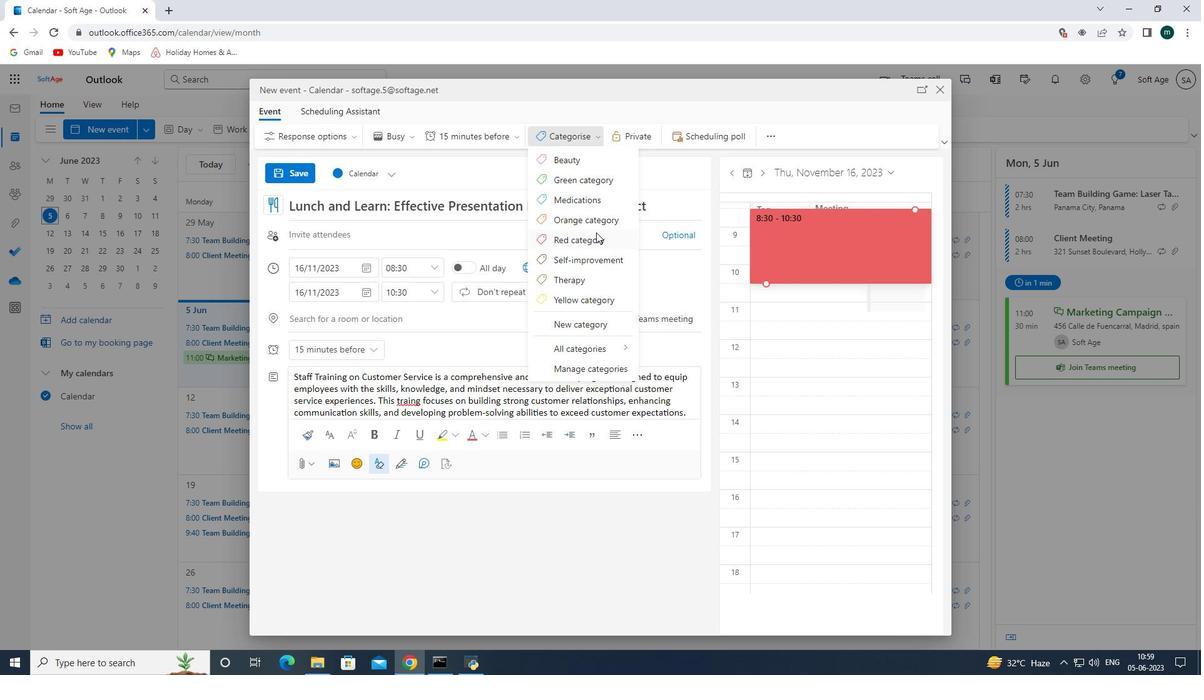 
Action: Mouse pressed left at (593, 241)
Screenshot: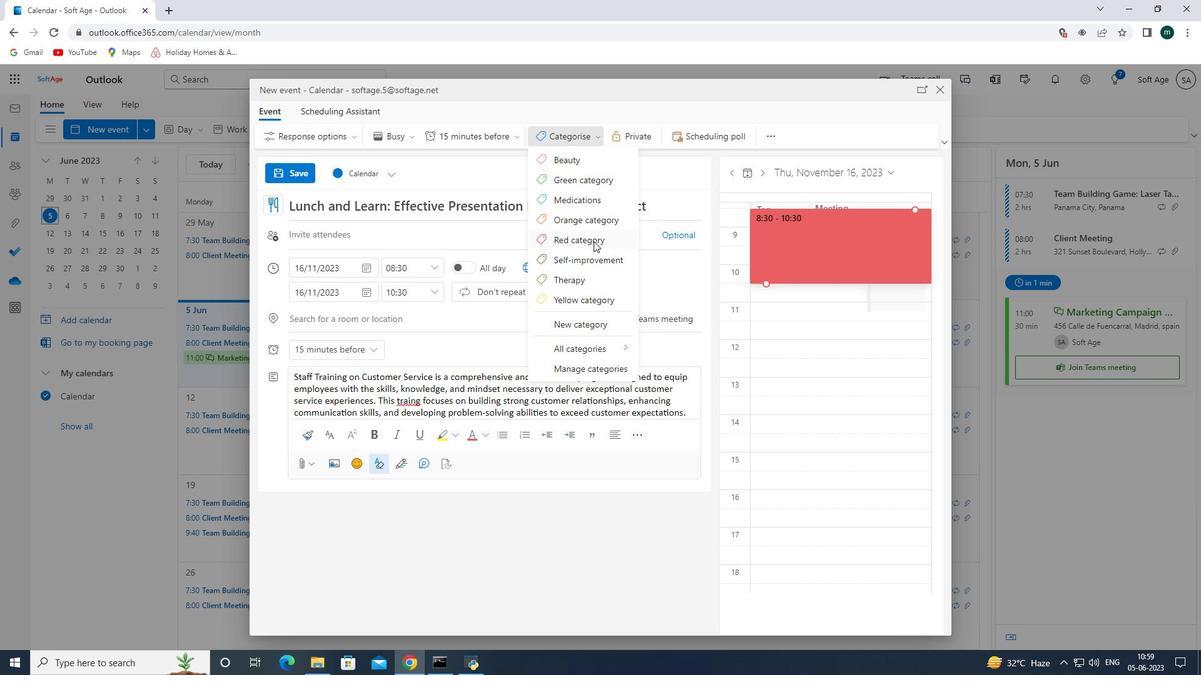 
Action: Mouse moved to (347, 234)
Screenshot: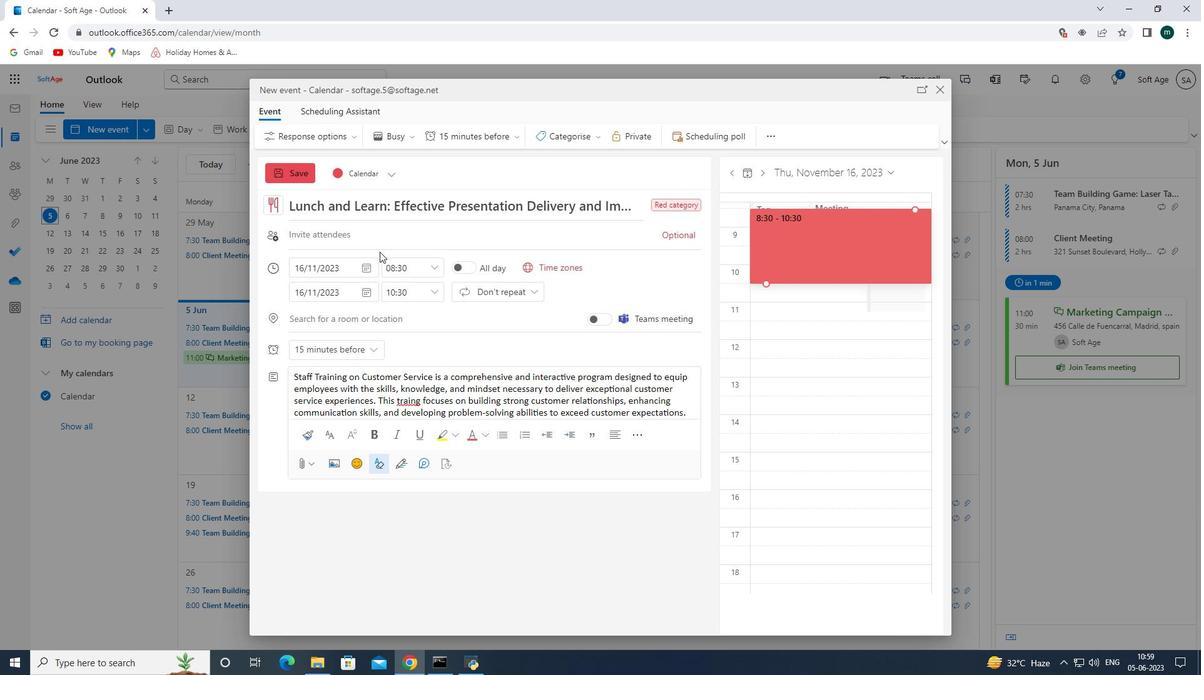 
Action: Mouse pressed left at (347, 234)
Screenshot: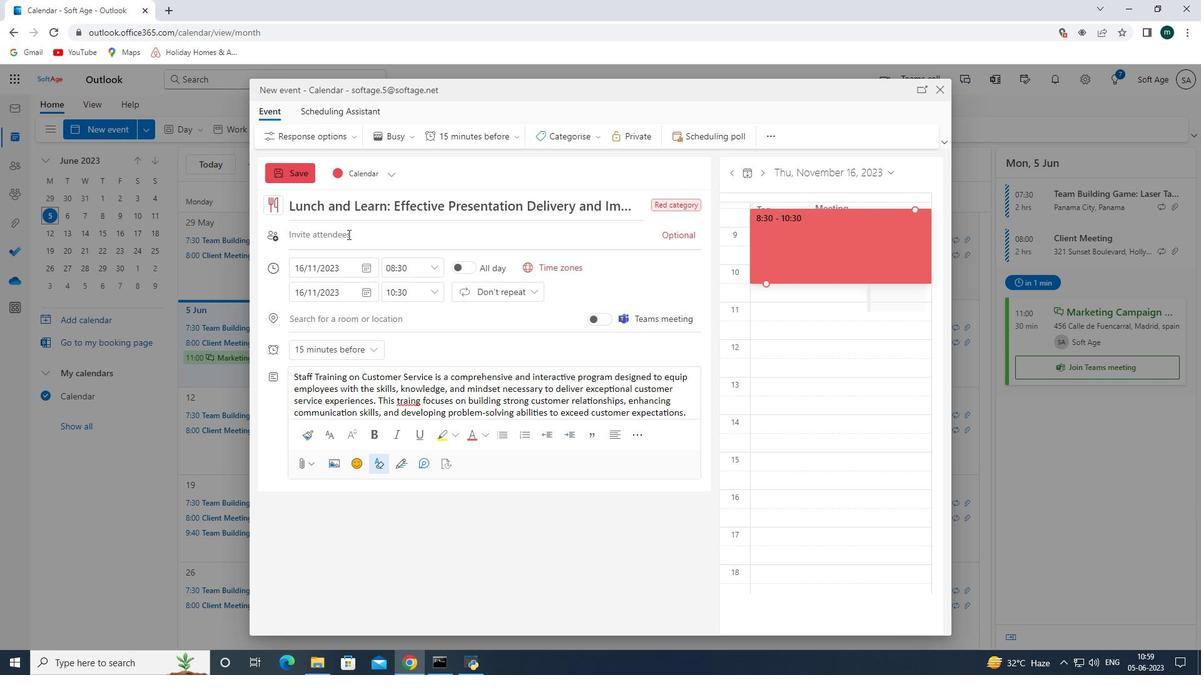 
Action: Mouse moved to (654, 283)
Screenshot: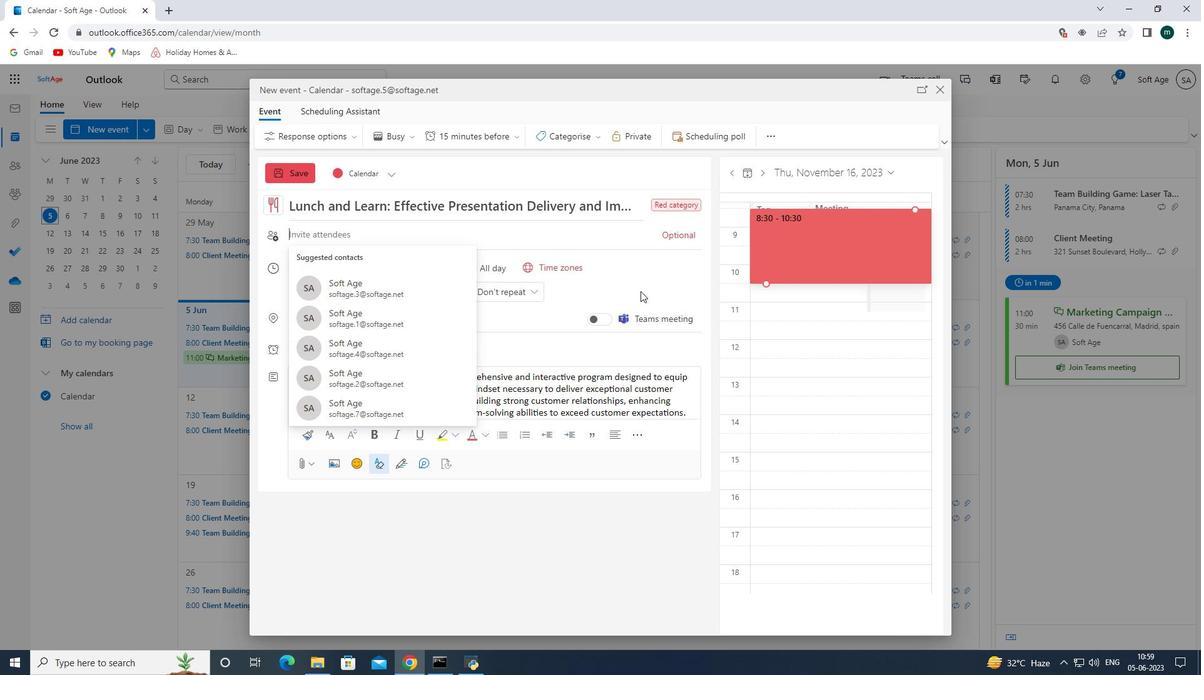 
Action: Mouse pressed left at (654, 283)
Screenshot: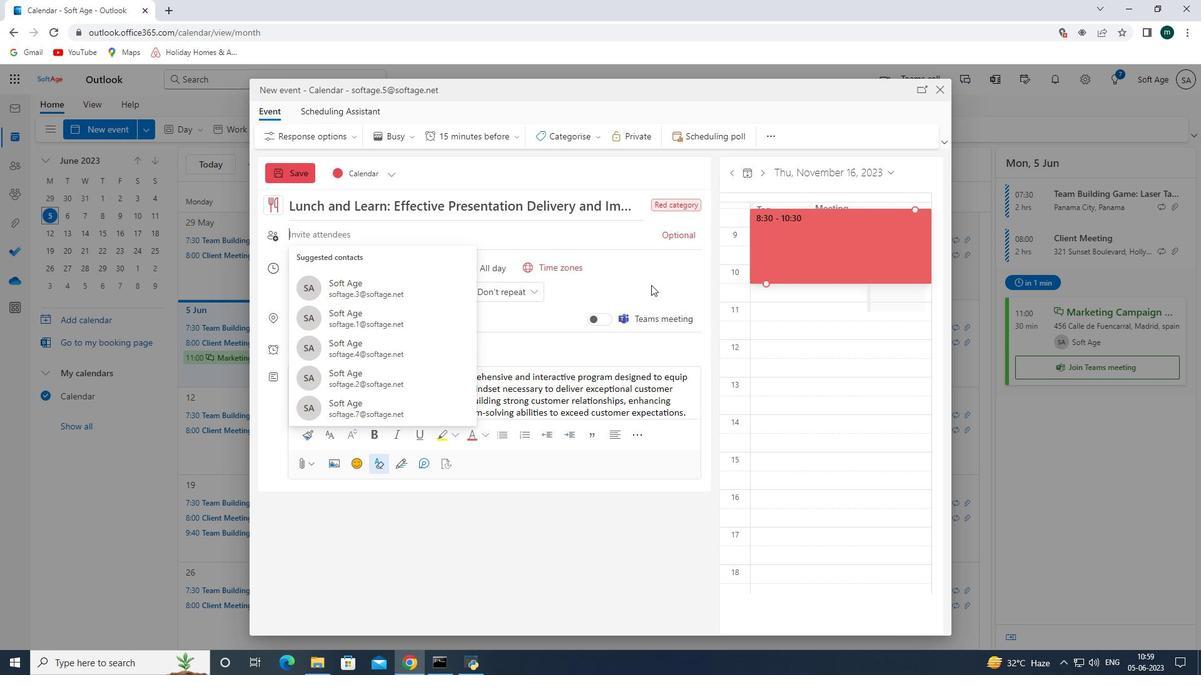 
Action: Mouse moved to (374, 319)
Screenshot: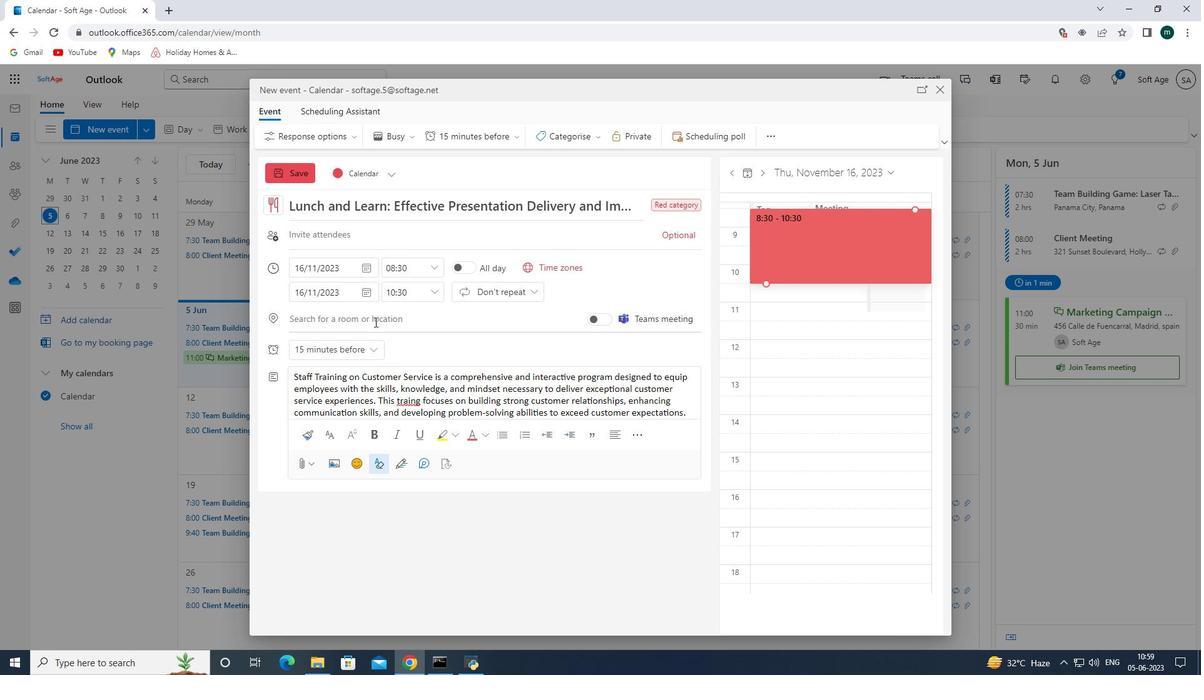 
Action: Mouse pressed left at (374, 319)
Screenshot: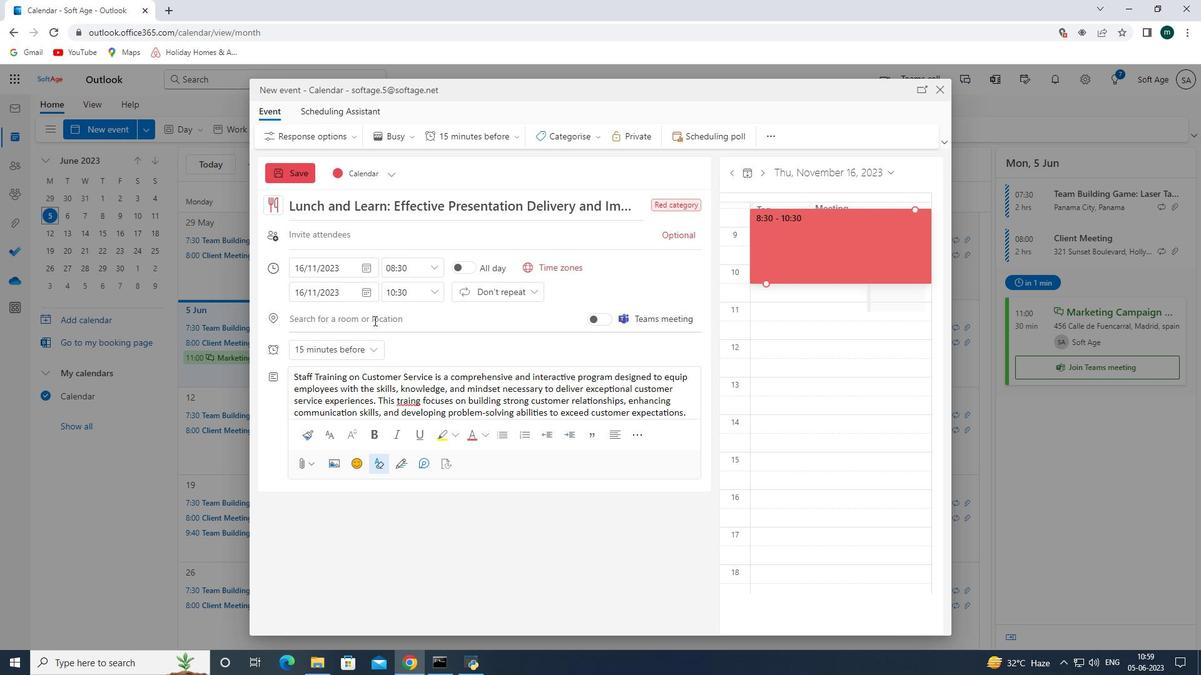 
Action: Mouse moved to (374, 319)
Screenshot: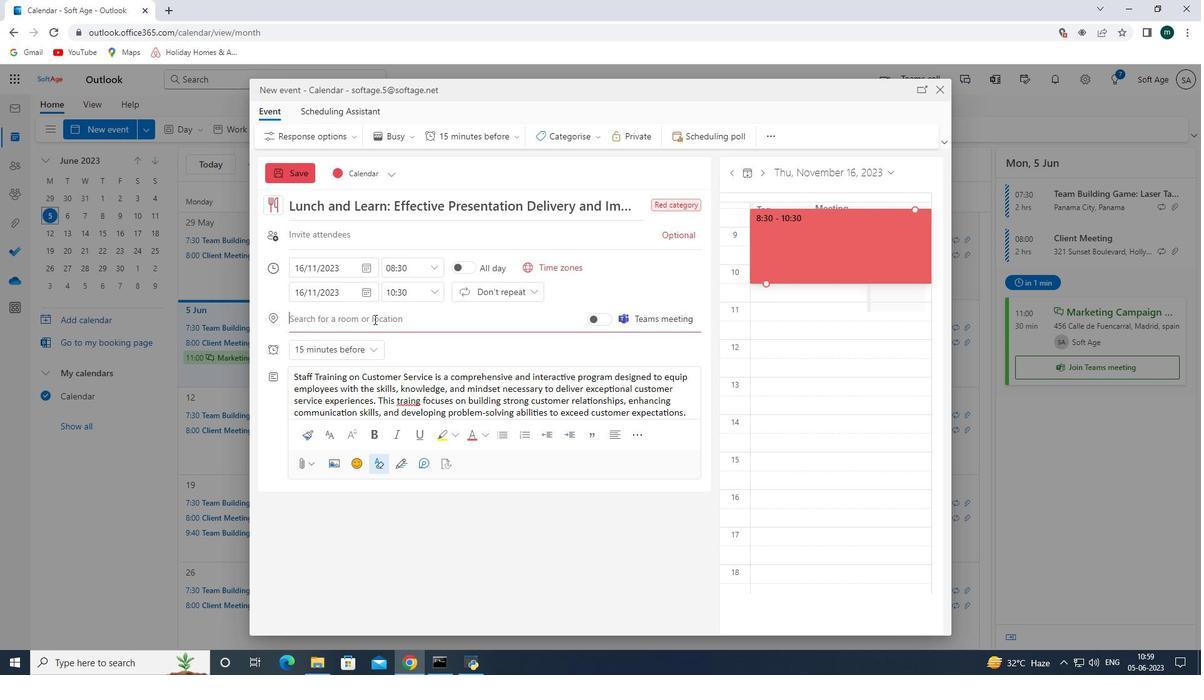 
Action: Key pressed 789<Key.space><Key.shift><Key.shift><Key.shift><Key.shift>Calle<Key.space>de<Key.space>pre<Key.backspace><Key.backspace><Key.backspace><Key.shift><Key.shift>Preciados,<Key.space>madrid<Key.left><Key.left><Key.left><Key.enter><Key.shift>789<Key.space><Key.shift><Key.shift><Key.shift><Key.shift><Key.shift><Key.shift>Calle<Key.space>de<Key.space><Key.shift>Preciag<Key.backspace>dos,<Key.space><Key.shift>Madrid<Key.shift><Key.shift><Key.shift><Key.shift><Key.shift><Key.shift><Key.shift><Key.shift><Key.shift><Key.shift><Key.shift><Key.shift><Key.shift><Key.shift><Key.shift><Key.shift><Key.shift><Key.shift><Key.shift><Key.shift><Key.shift><<Key.space><Key.shift>Spain<Key.space>
Screenshot: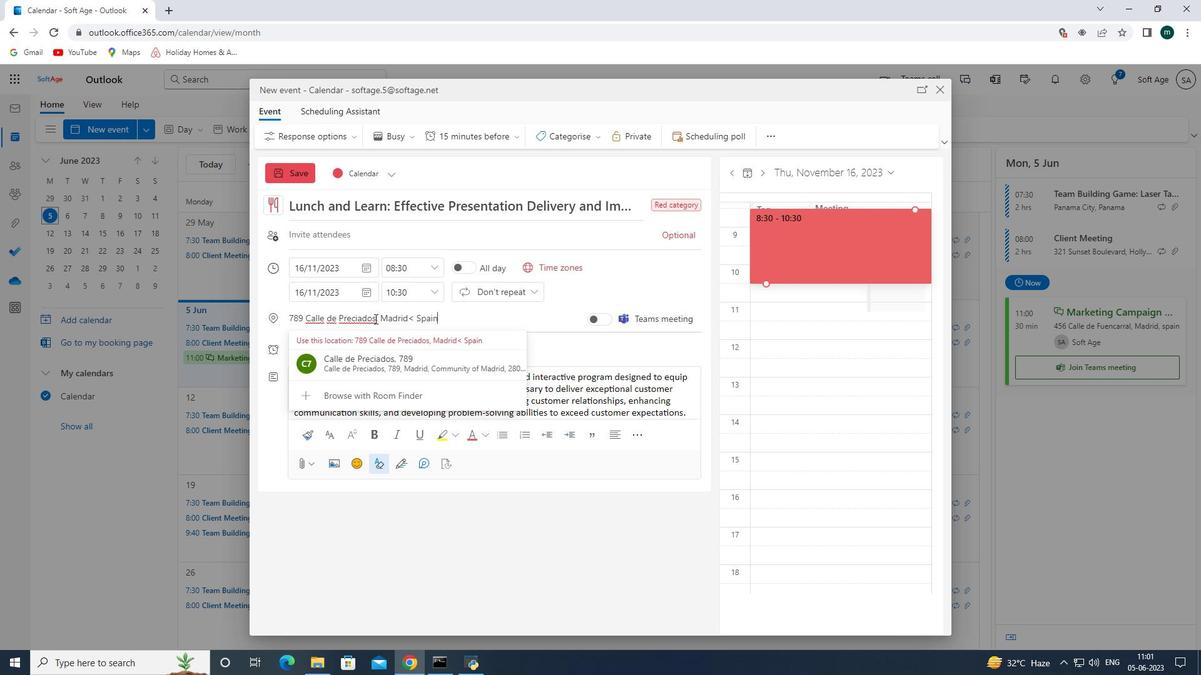 
Action: Mouse moved to (415, 322)
Screenshot: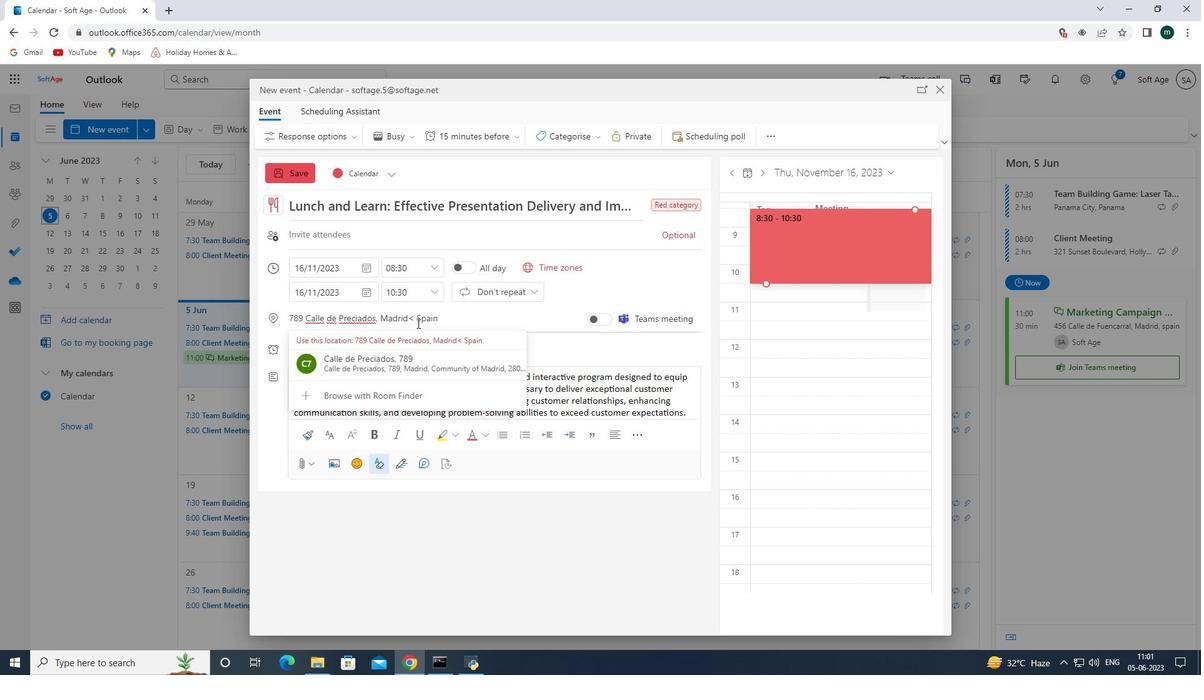 
Action: Mouse pressed left at (415, 322)
Screenshot: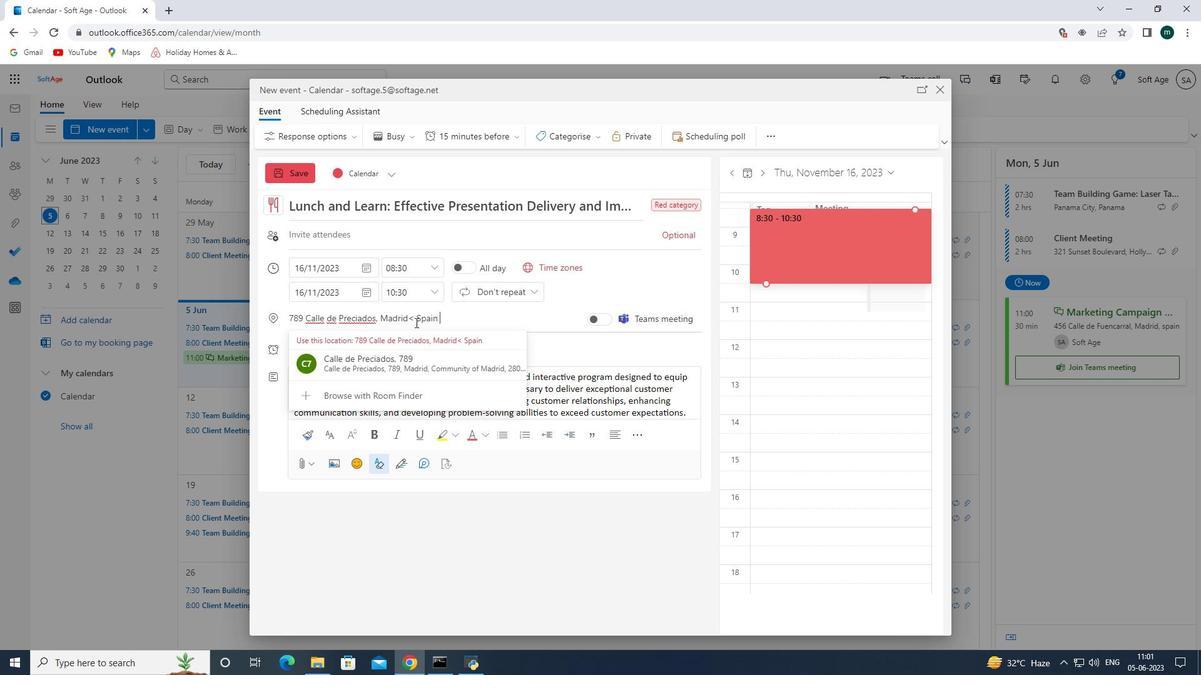 
Action: Mouse moved to (425, 339)
Screenshot: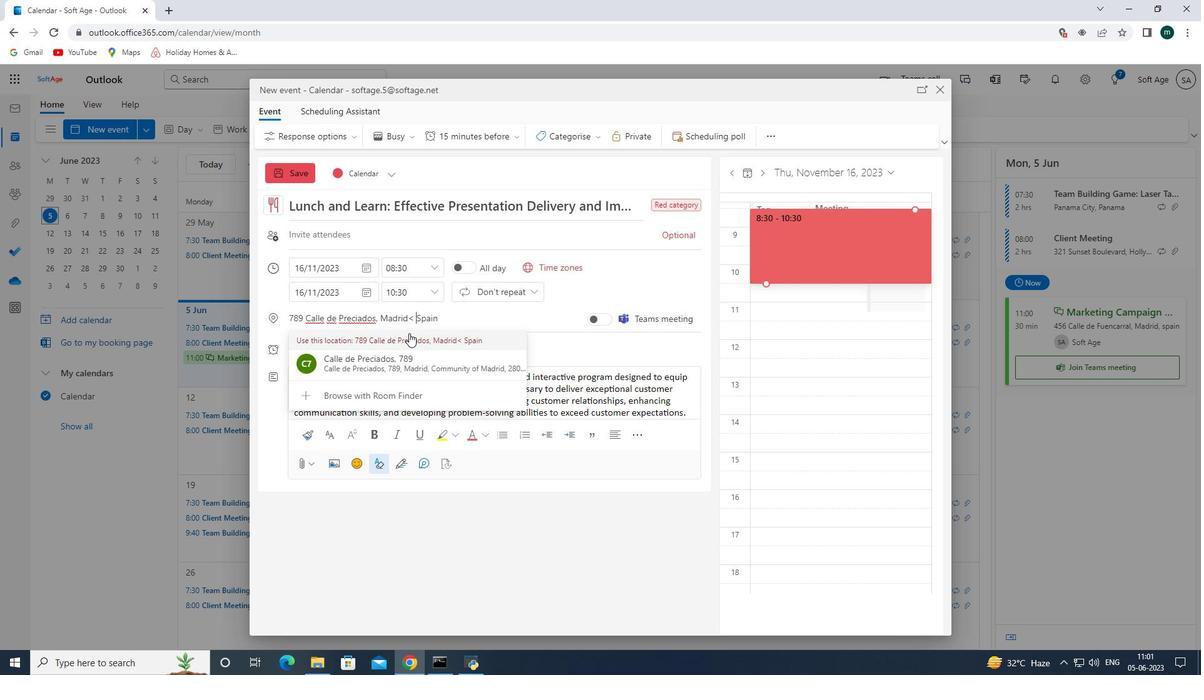 
Action: Key pressed <Key.backspace><Key.backspace>
Screenshot: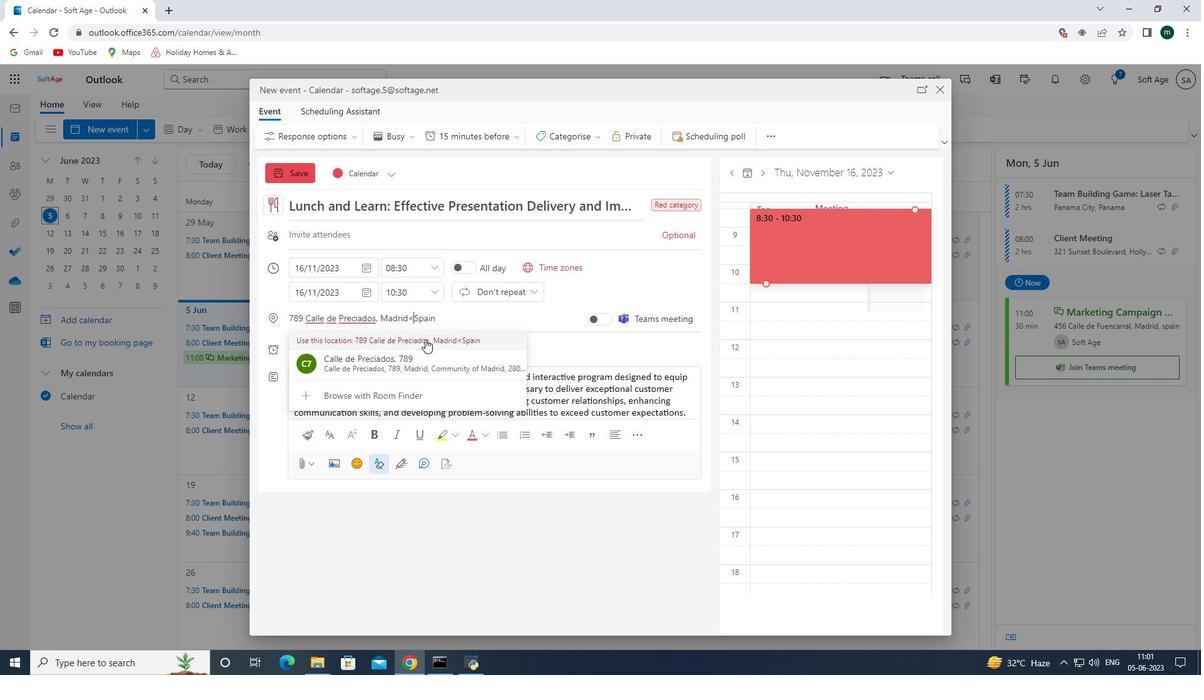 
Action: Mouse moved to (425, 339)
Screenshot: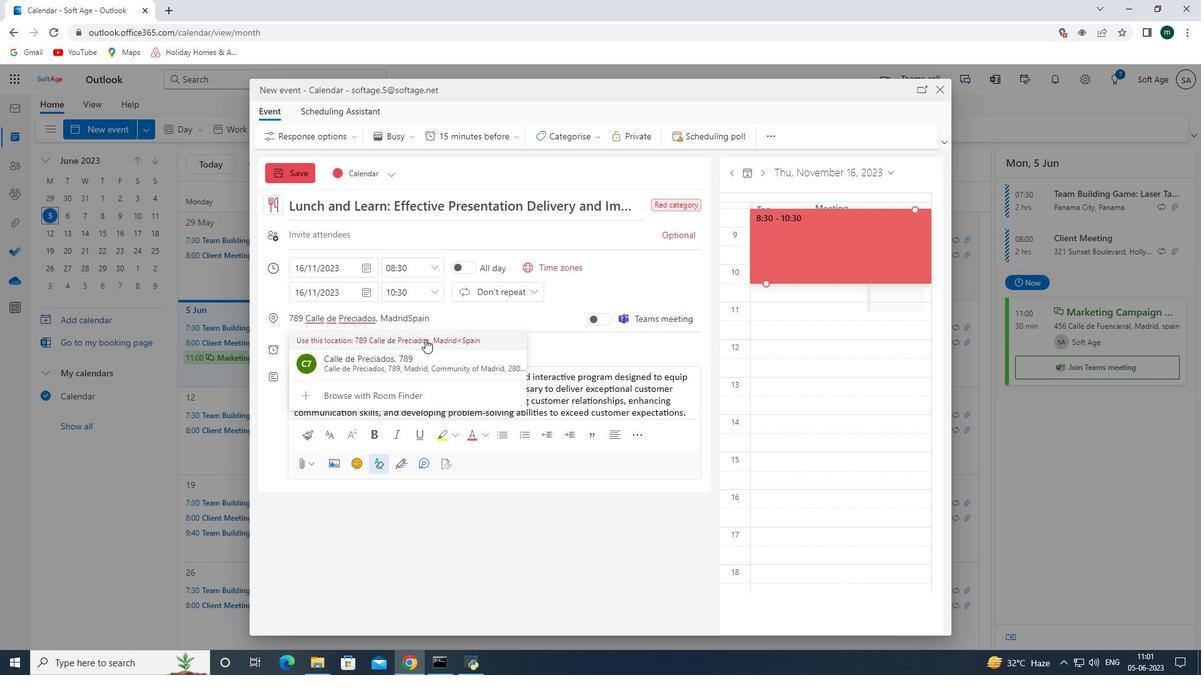 
Action: Key pressed ,<Key.space>
Screenshot: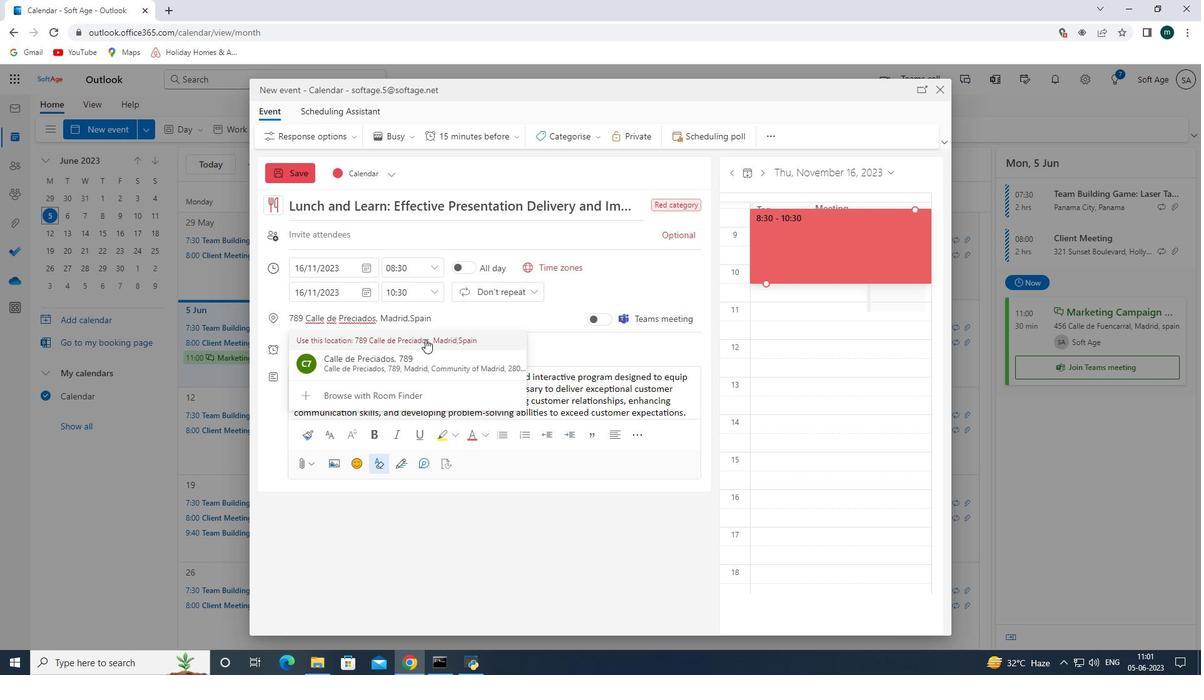 
Action: Mouse moved to (528, 317)
Screenshot: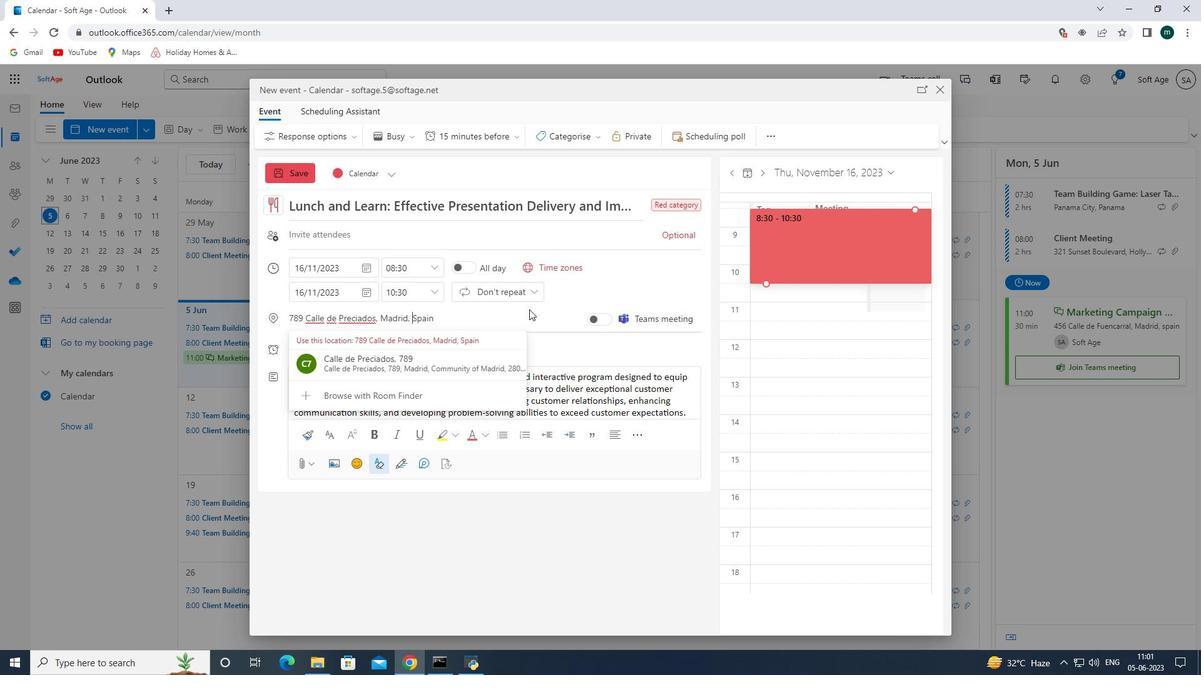 
Action: Mouse pressed left at (528, 317)
Screenshot: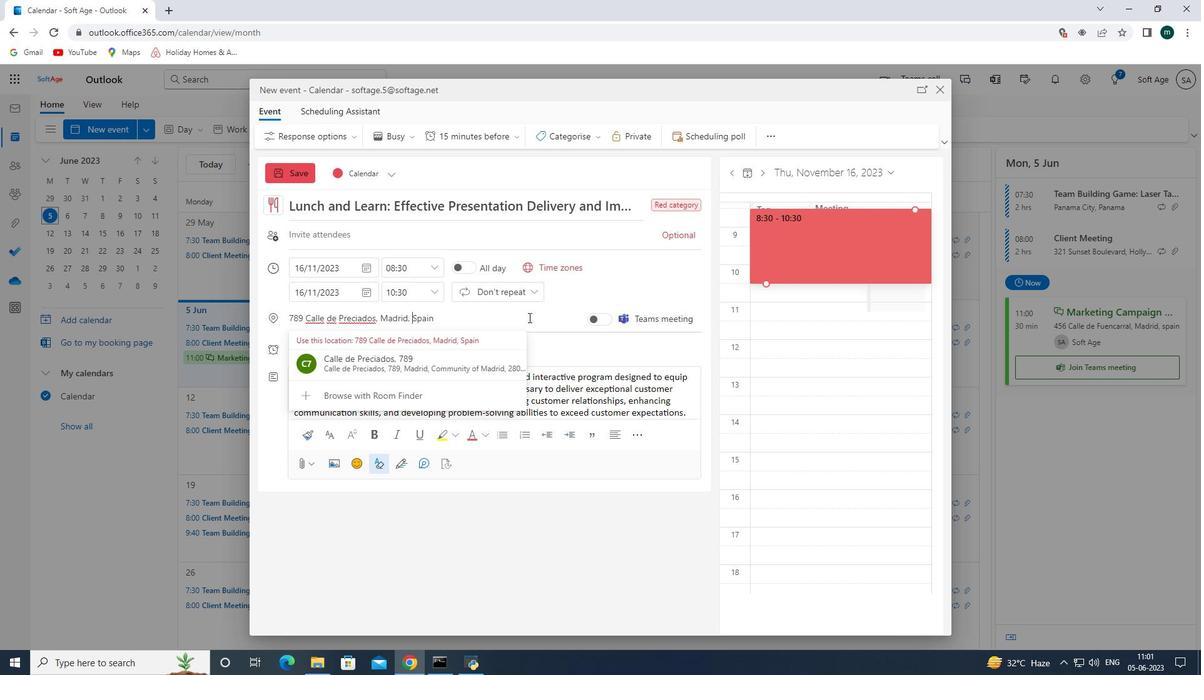 
Action: Mouse moved to (605, 270)
Screenshot: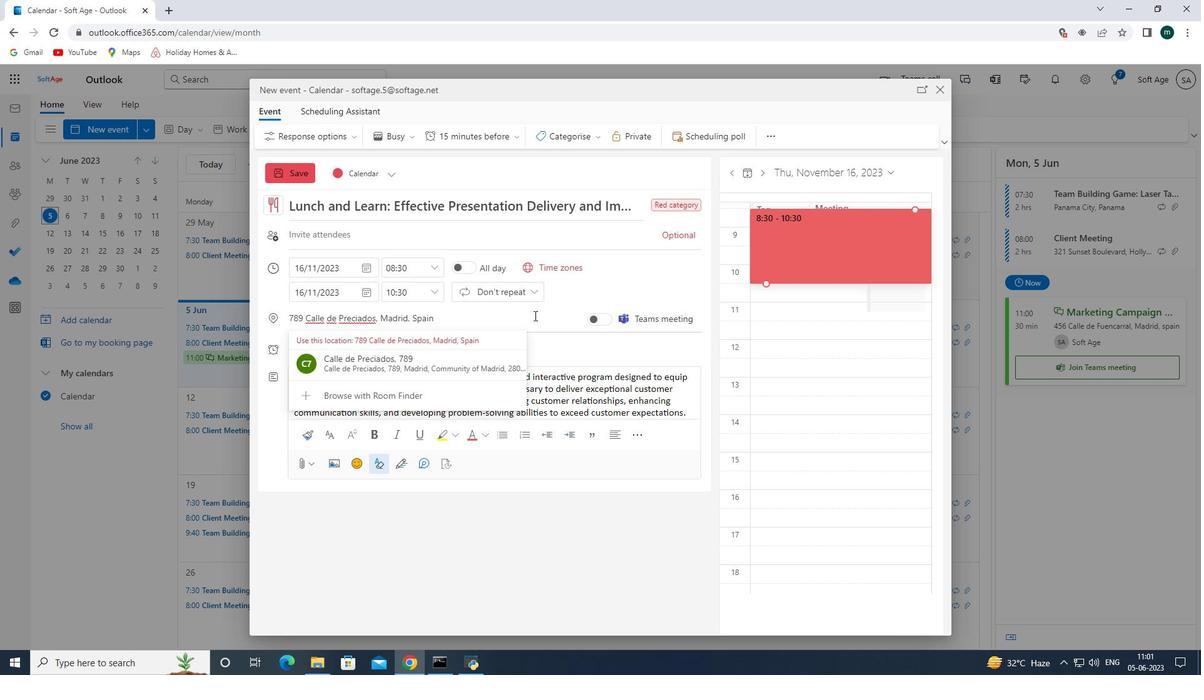 
Action: Mouse pressed left at (605, 270)
Screenshot: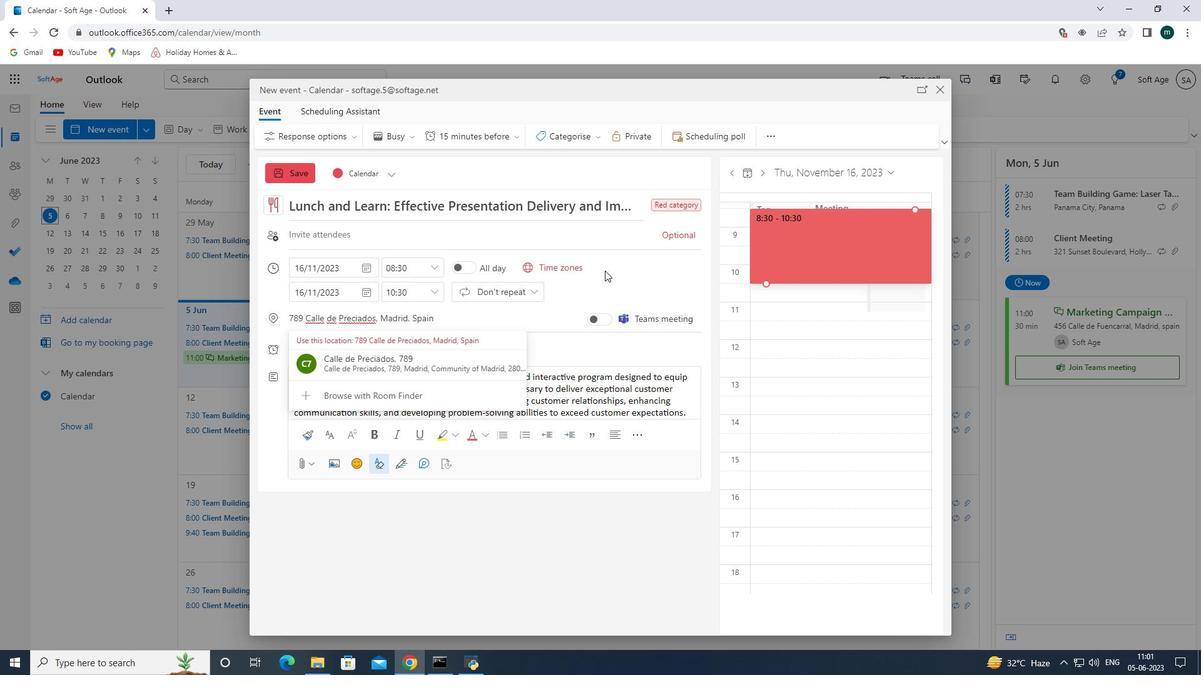 
Action: Mouse moved to (366, 229)
Screenshot: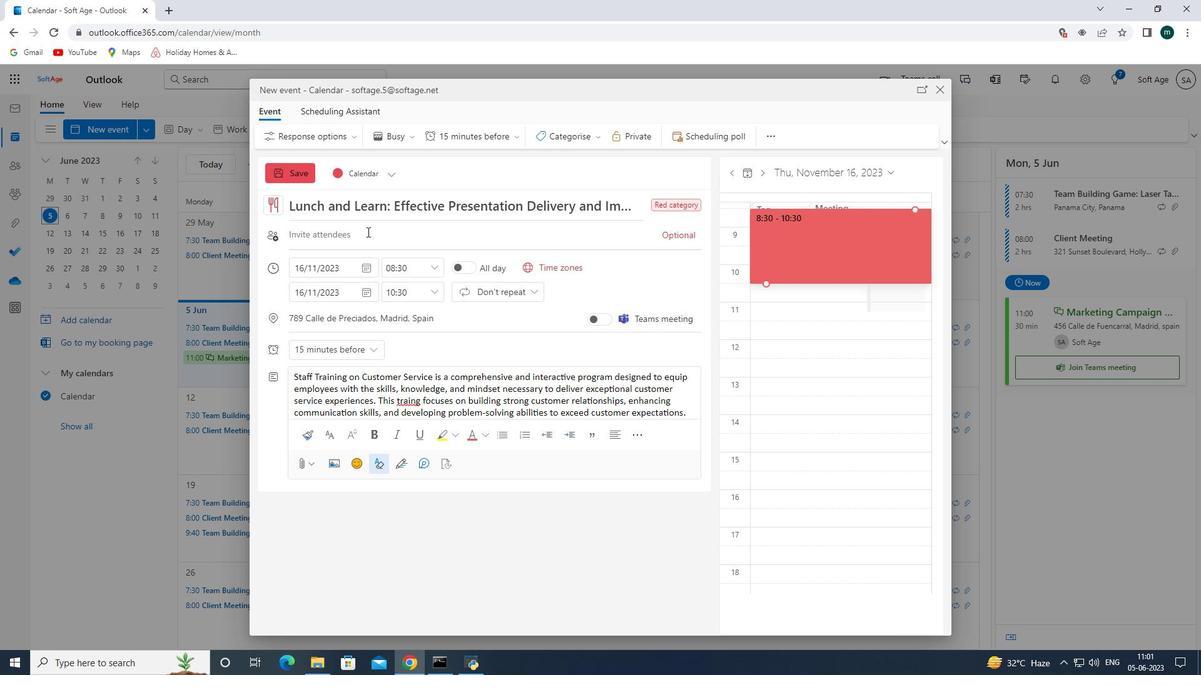 
Action: Mouse pressed left at (366, 229)
Screenshot: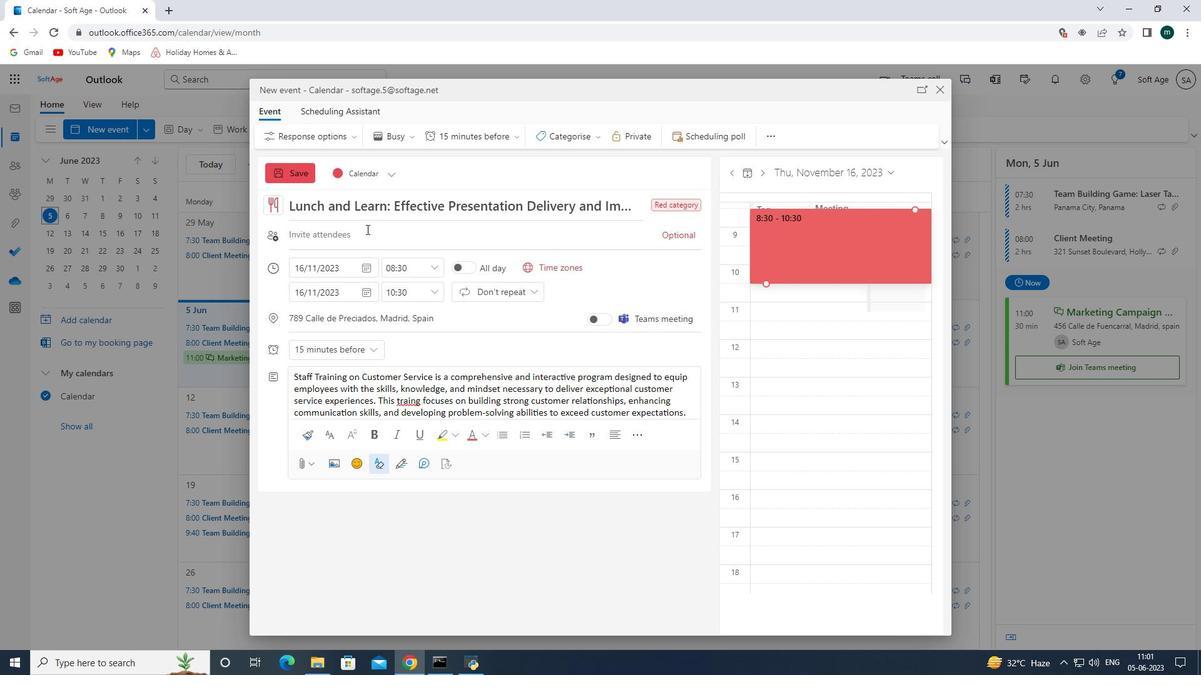 
Action: Mouse moved to (396, 291)
Screenshot: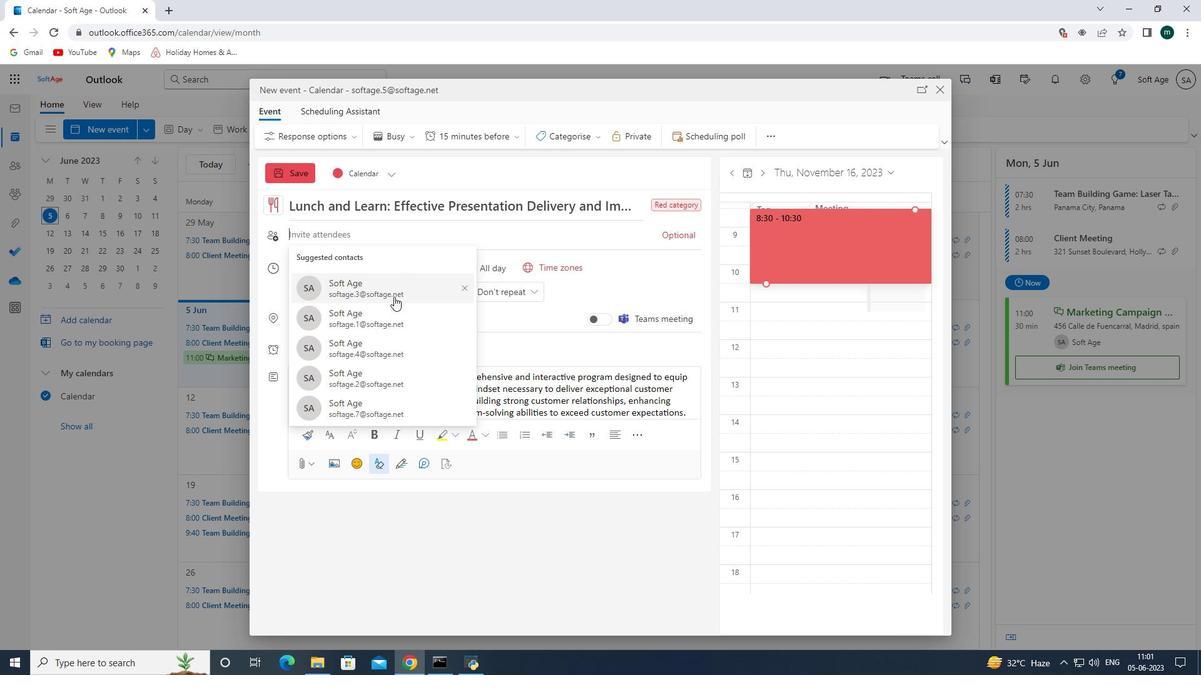
Action: Mouse pressed left at (396, 291)
Screenshot: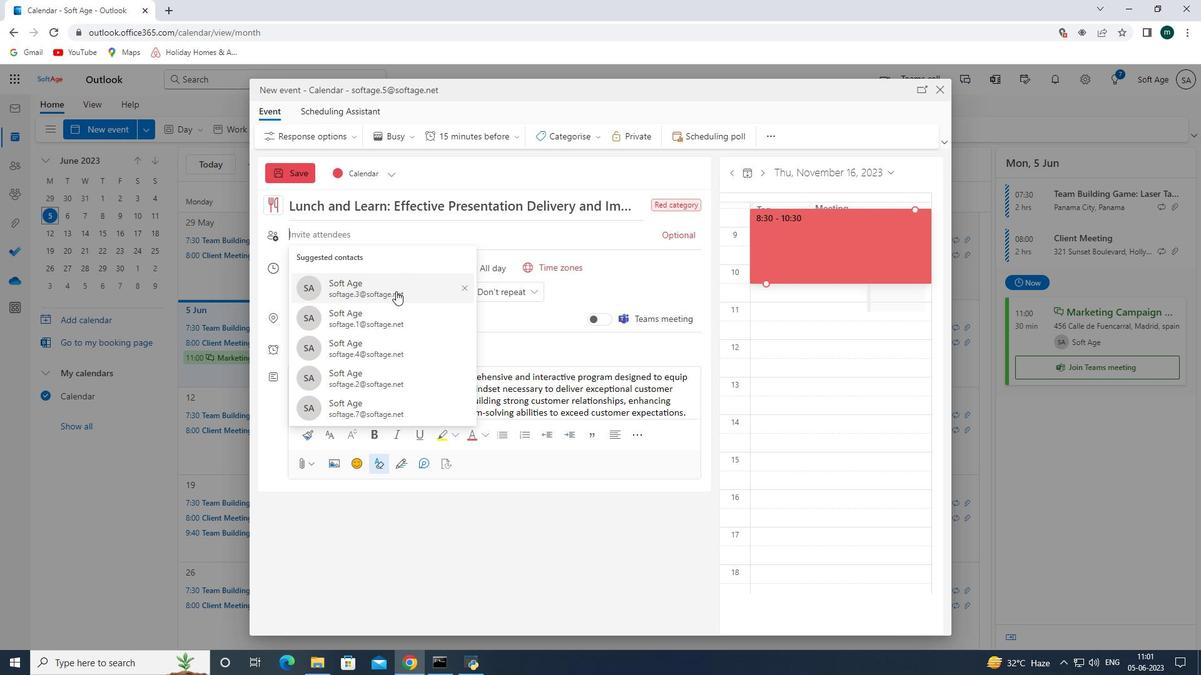 
Action: Mouse moved to (439, 239)
Screenshot: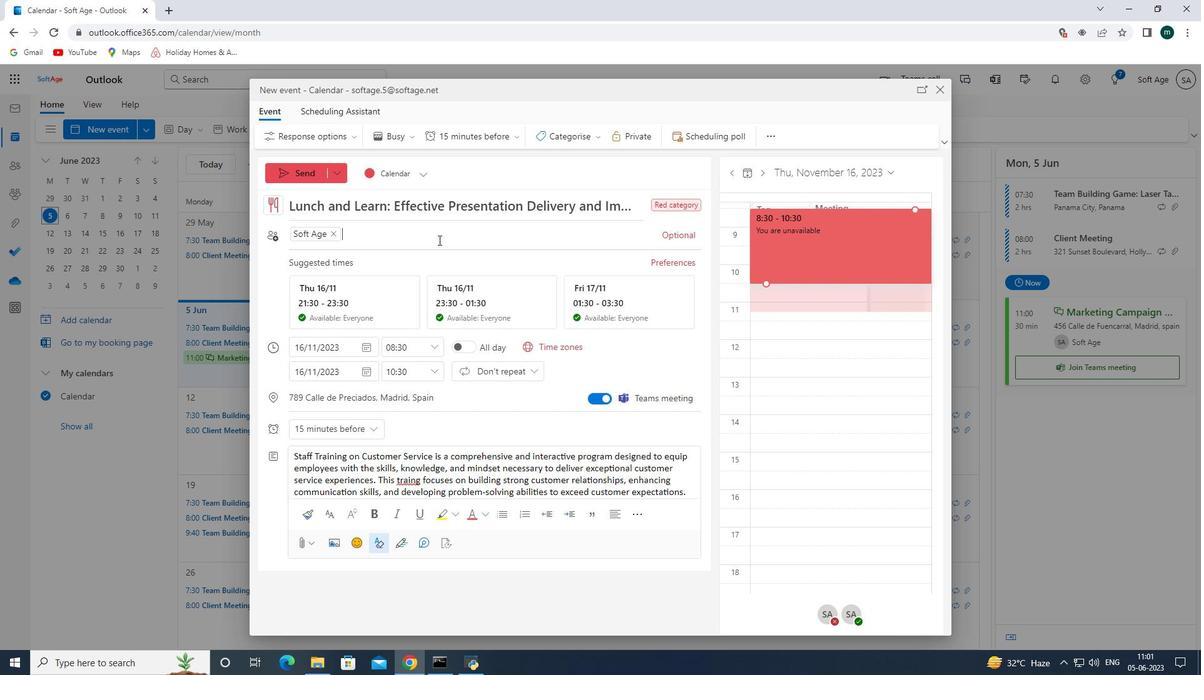 
Action: Mouse pressed left at (439, 239)
Screenshot: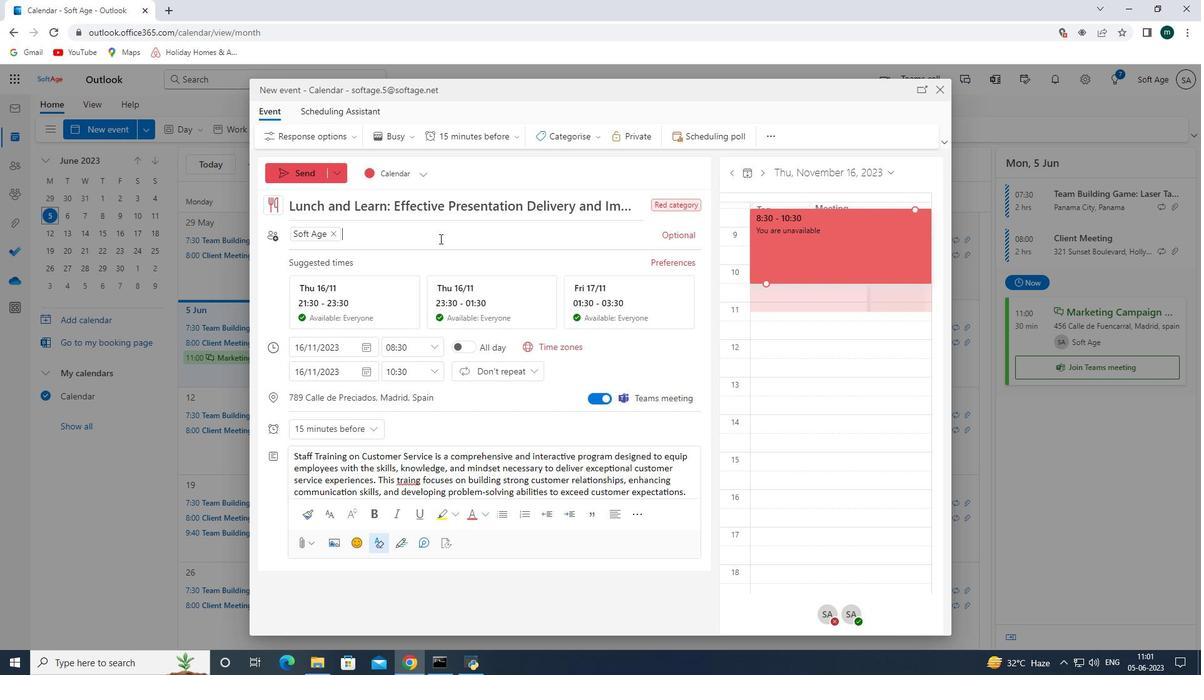 
Action: Mouse moved to (437, 237)
Screenshot: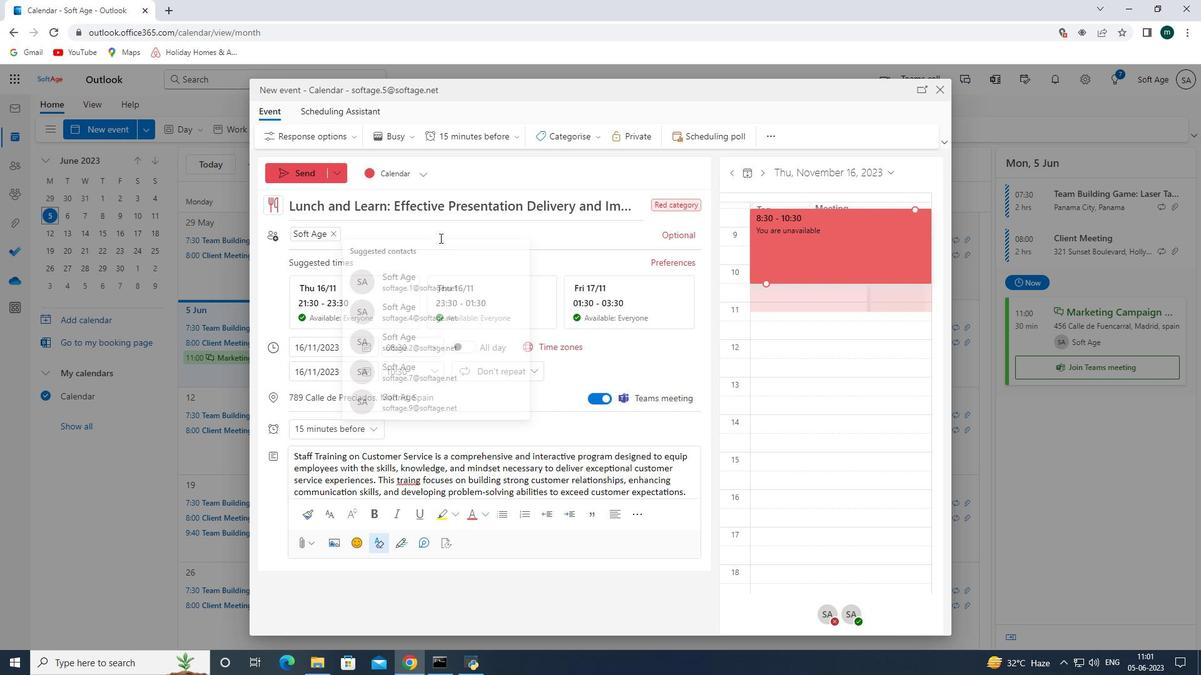 
Action: Key pressed <Key.shift><Key.shift><Key.shift><Key.shift><Key.shift><Key.shift><Key.shift><Key.shift><Key.shift><Key.shift><Key.shift><Key.shift><Key.shift><Key.shift><Key.shift><Key.shift><Key.shift><Key.shift><Key.shift><Key.shift><Key.shift><Key.shift><Key.shift><Key.shift><Key.shift><Key.shift><Key.shift><Key.shift><Key.shift><Key.shift><Key.shift><Key.shift><Key.shift><Key.shift><Key.shift><Key.shift><Key.shift><Key.shift><Key.shift><Key.shift><Key.shift><Key.shift><Key.shift><Key.shift><Key.shift><Key.shift><Key.shift><Key.shift><Key.shift><Key.shift><Key.shift><Key.shift><Key.shift><Key.shift><Key.shift><Key.shift><Key.shift><Key.shift><Key.shift><Key.shift><Key.shift><Key.shift><Key.shift><Key.shift>Softage.10<Key.shift><Key.shift><Key.shift><Key.shift><Key.shift><Key.shift><Key.shift><Key.shift><Key.shift><Key.shift><Key.shift><Key.shift><Key.shift><Key.shift><Key.shift><Key.shift><Key.shift><Key.shift><Key.shift><Key.shift><Key.shift><Key.shift>@
Screenshot: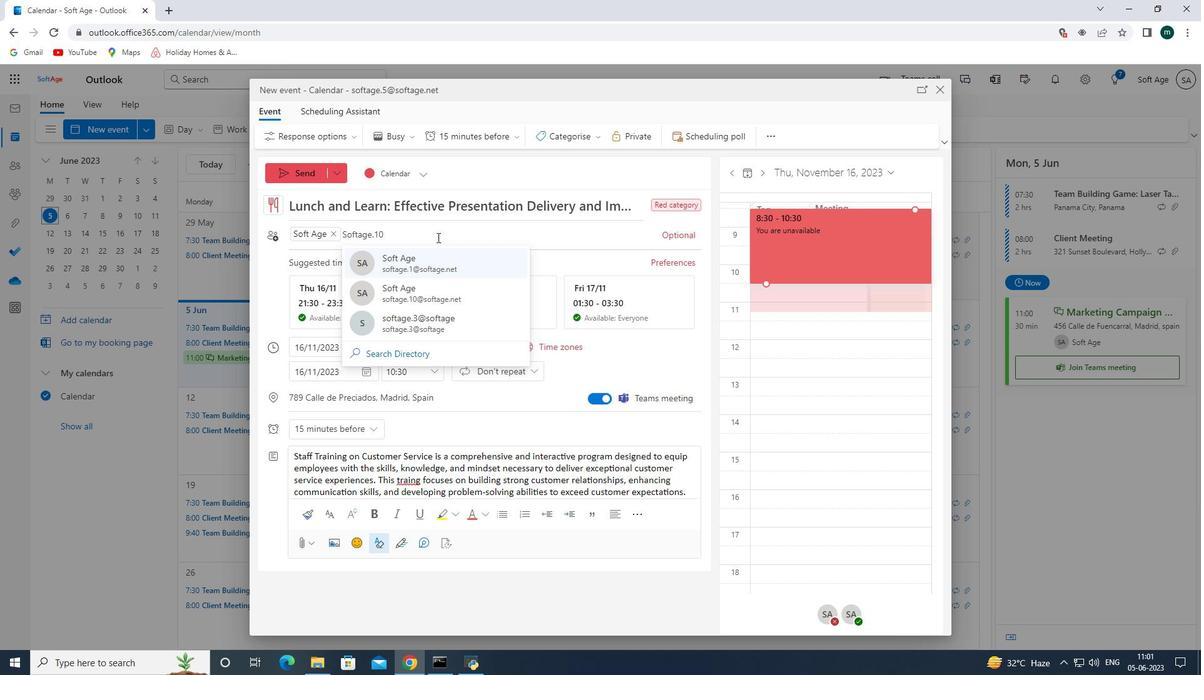 
Action: Mouse moved to (442, 287)
Screenshot: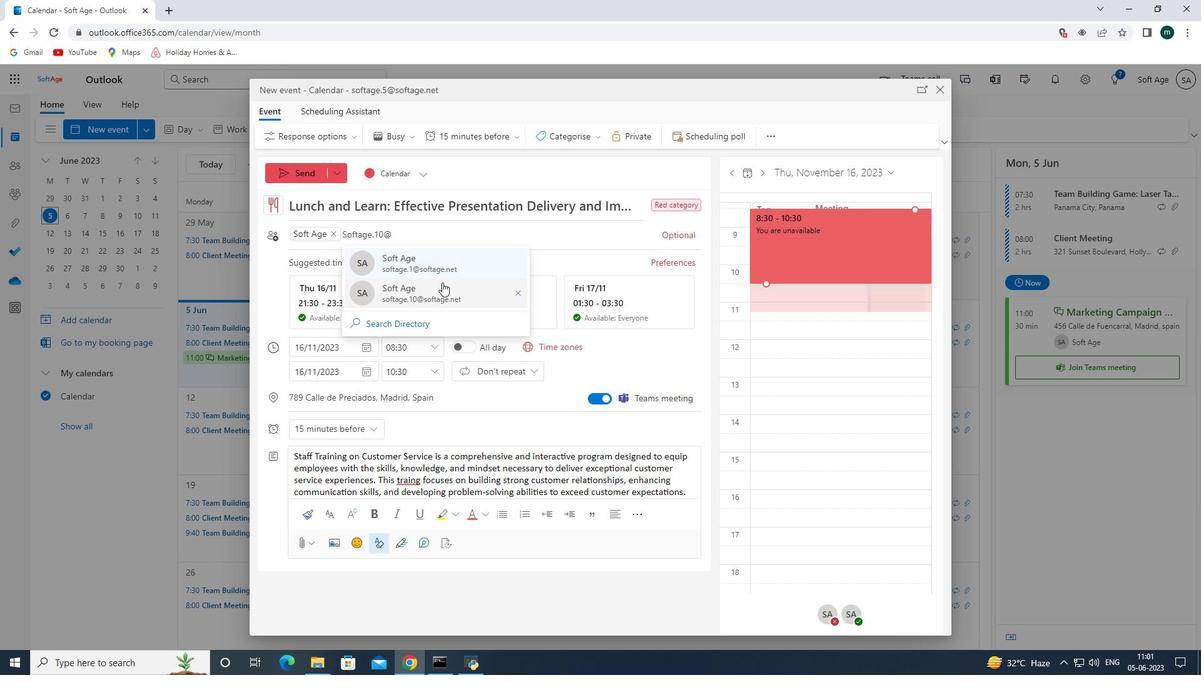 
Action: Mouse pressed left at (442, 287)
Screenshot: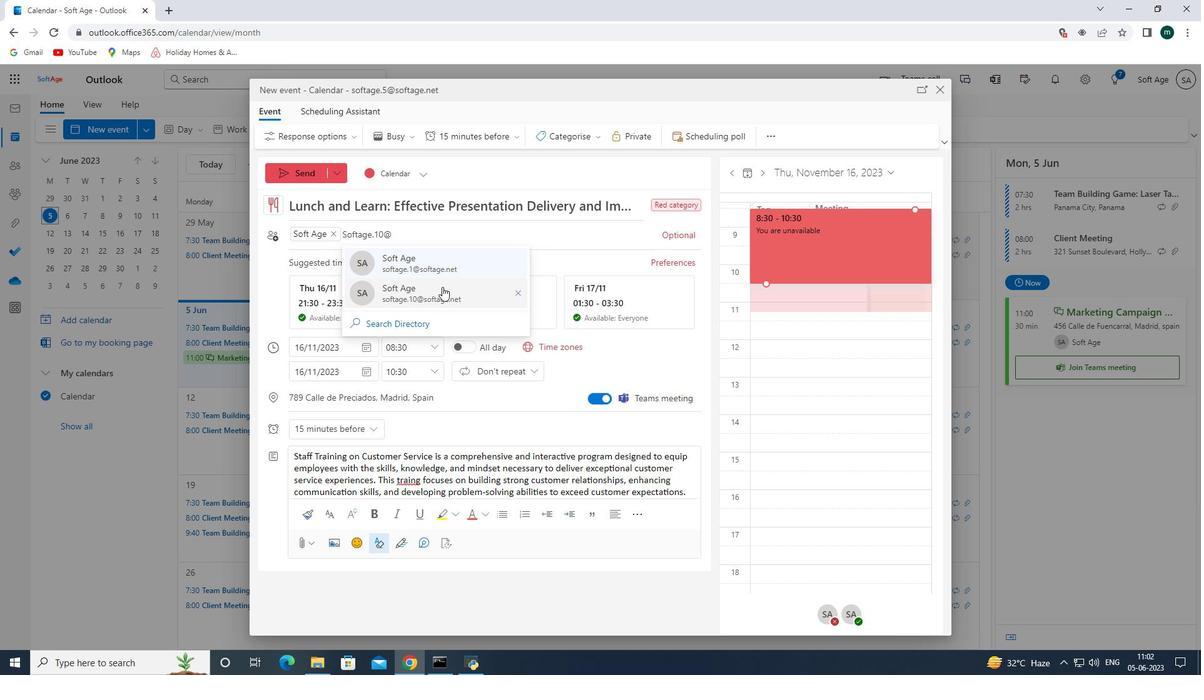 
Action: Mouse moved to (514, 140)
Screenshot: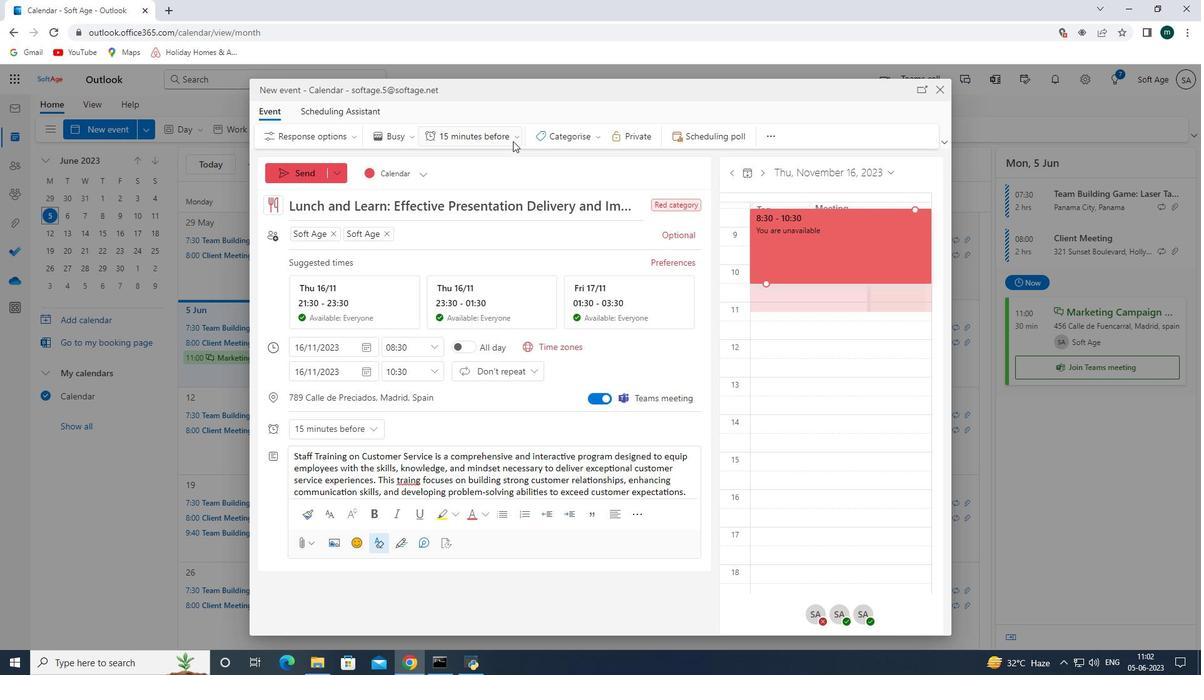 
Action: Mouse pressed left at (514, 140)
Screenshot: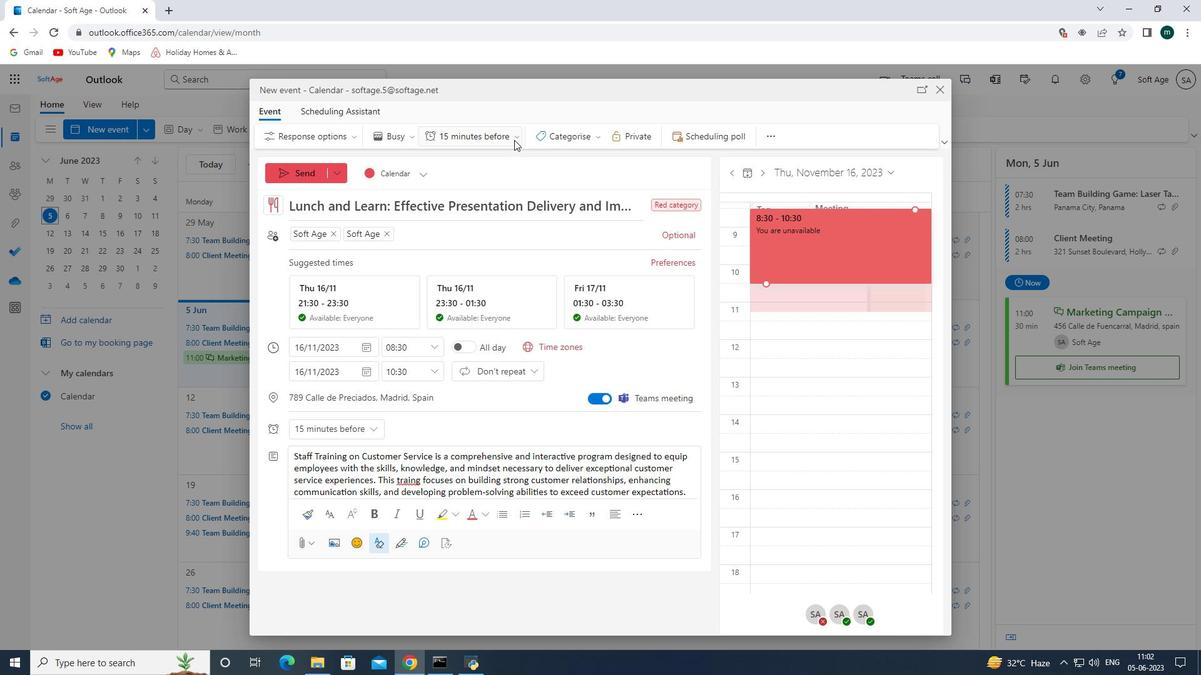 
Action: Mouse moved to (488, 296)
Screenshot: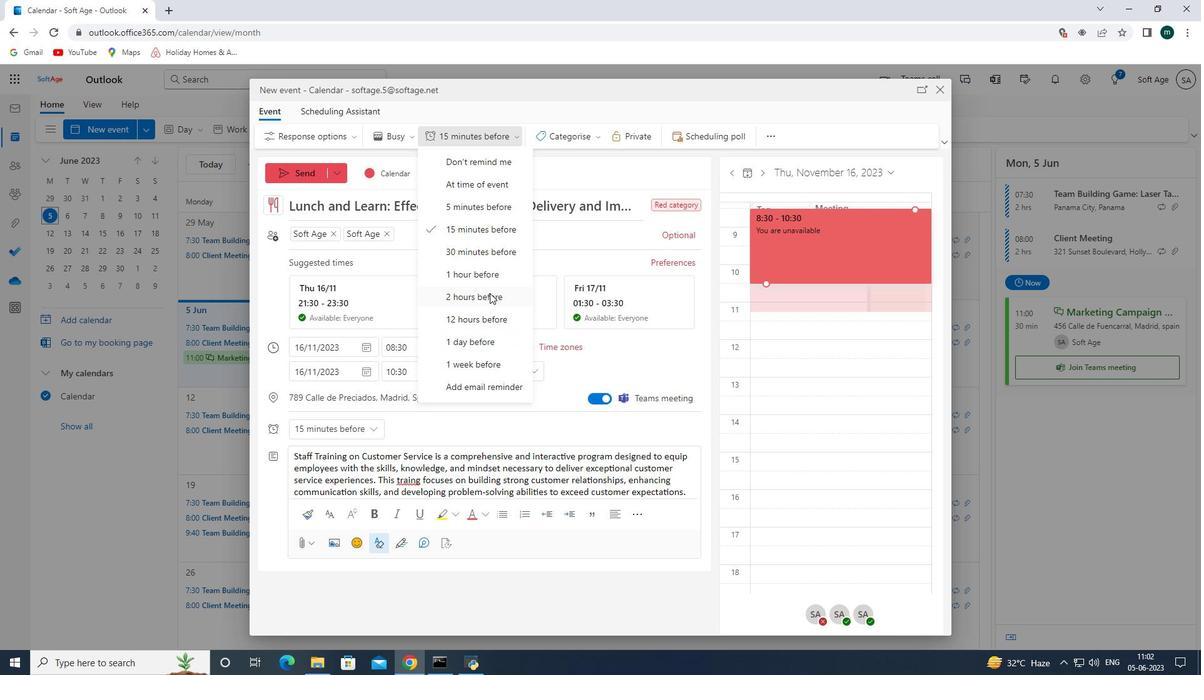 
Action: Mouse pressed left at (488, 296)
Screenshot: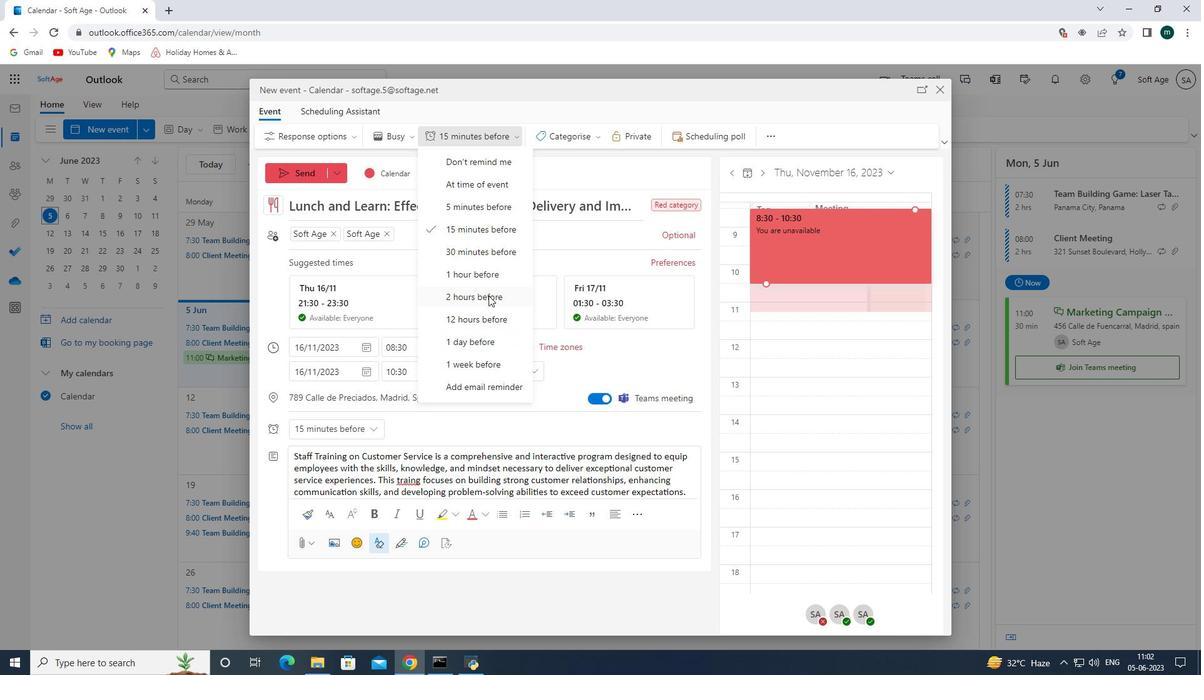 
Action: Mouse moved to (297, 170)
Screenshot: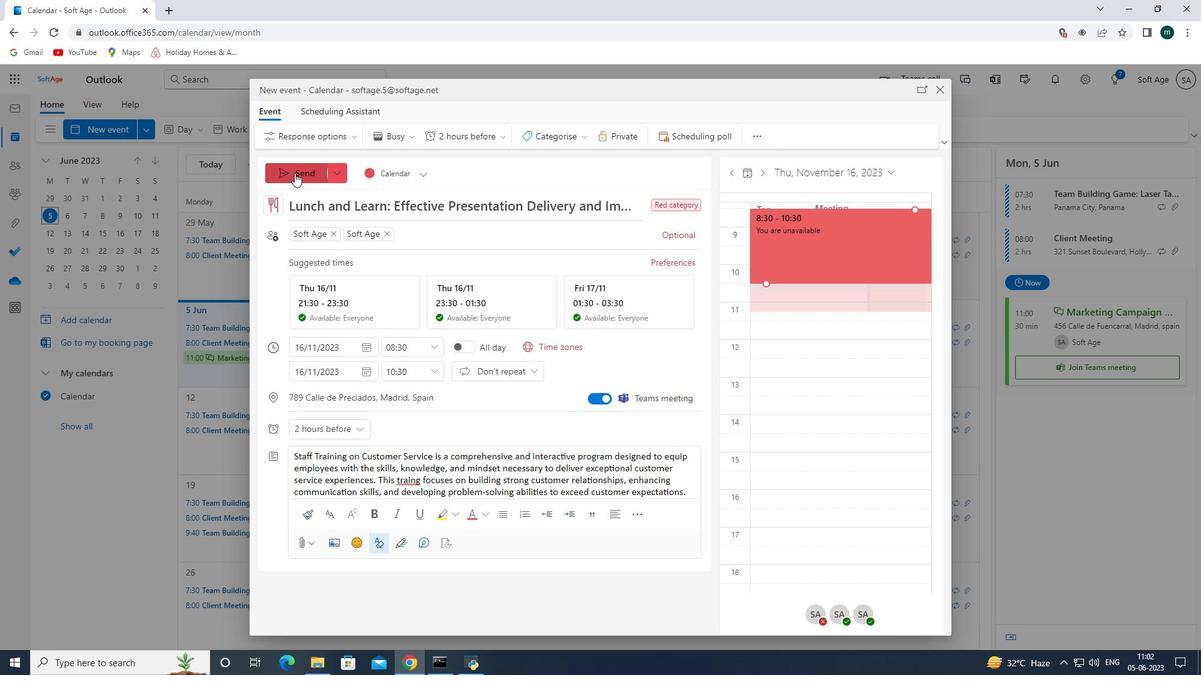 
Action: Mouse pressed left at (297, 170)
Screenshot: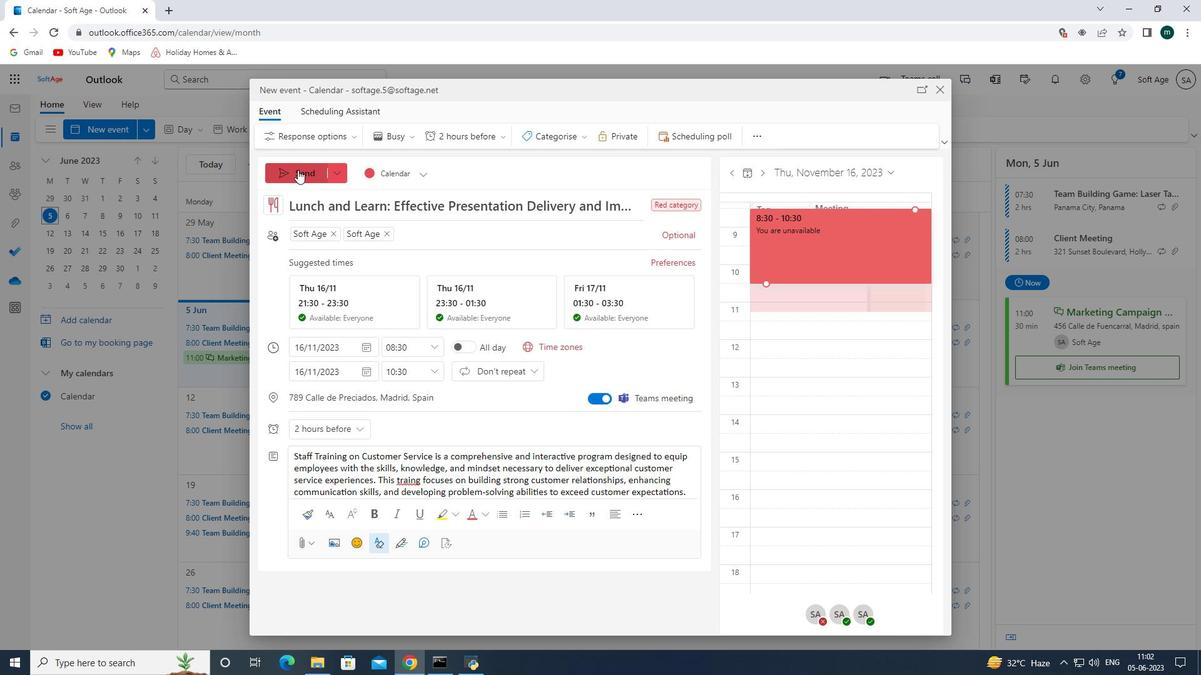 
Action: Mouse moved to (490, 323)
Screenshot: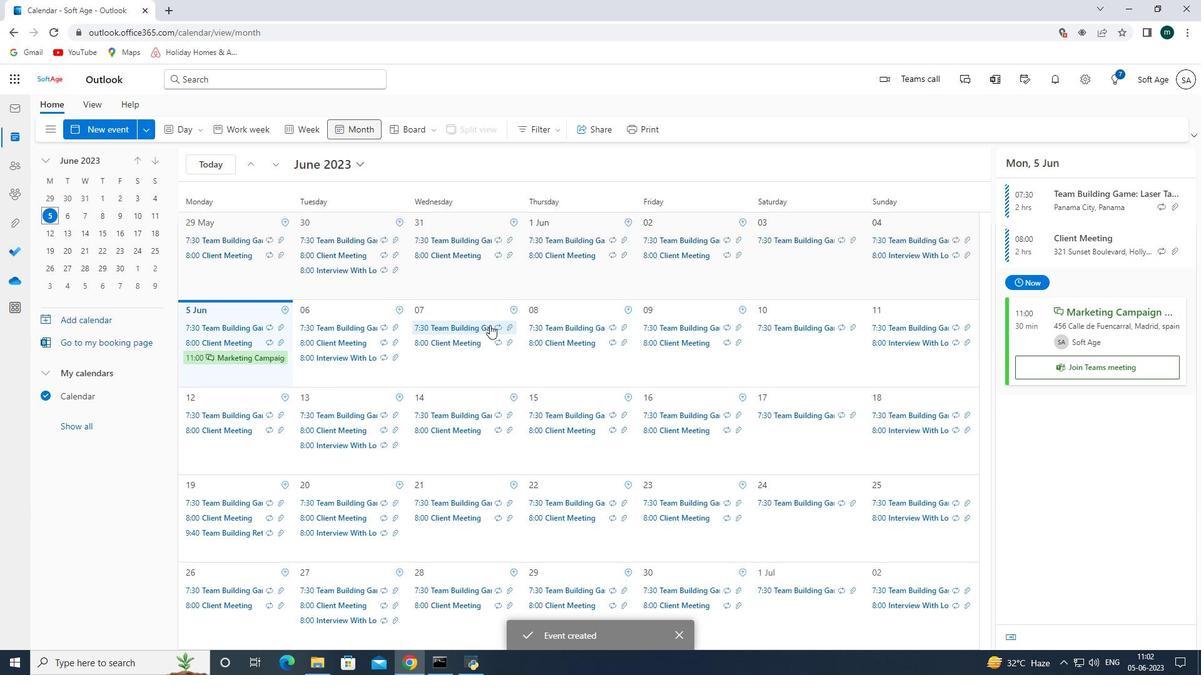 
